 Task: Find connections with filter location Coxim with filter topic #marketing with filter profile language German with filter current company The Economic Times with filter school Symbiosis Centre For Management and Human Resource Development with filter industry Retail Furniture and Home Furnishings with filter service category Graphic Design with filter keywords title Assistant Professor
Action: Mouse moved to (548, 98)
Screenshot: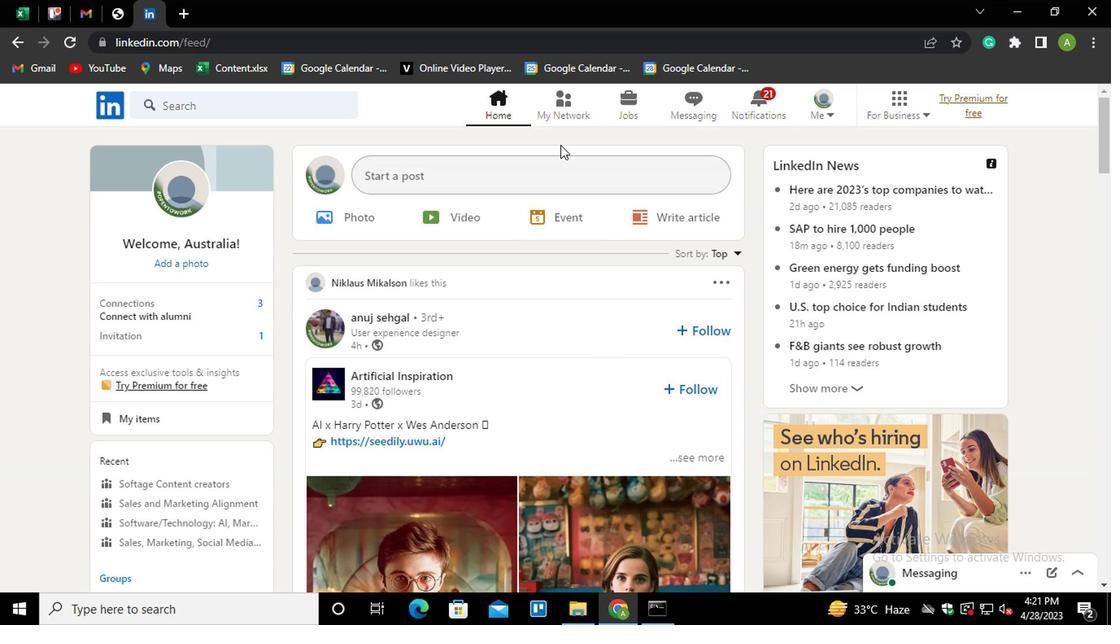
Action: Mouse pressed left at (548, 98)
Screenshot: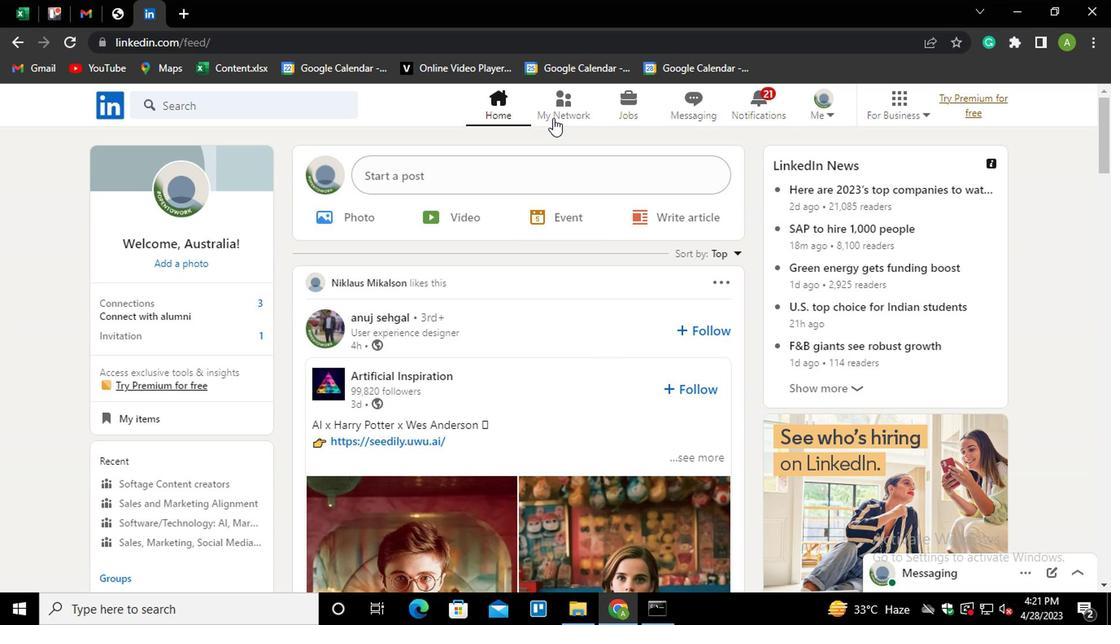 
Action: Mouse moved to (189, 188)
Screenshot: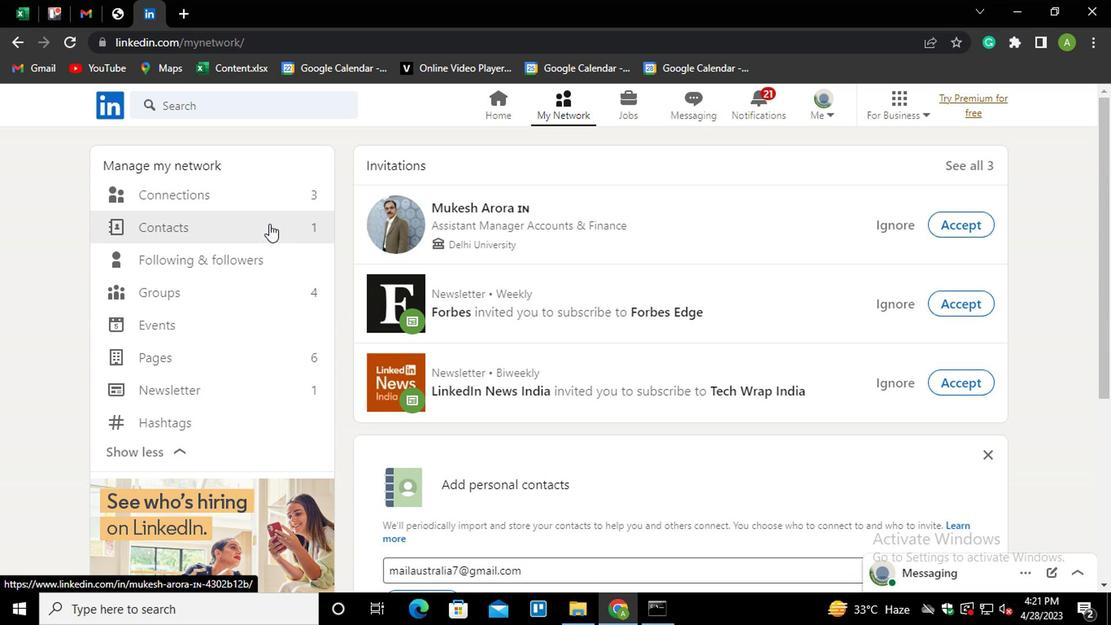
Action: Mouse pressed left at (189, 188)
Screenshot: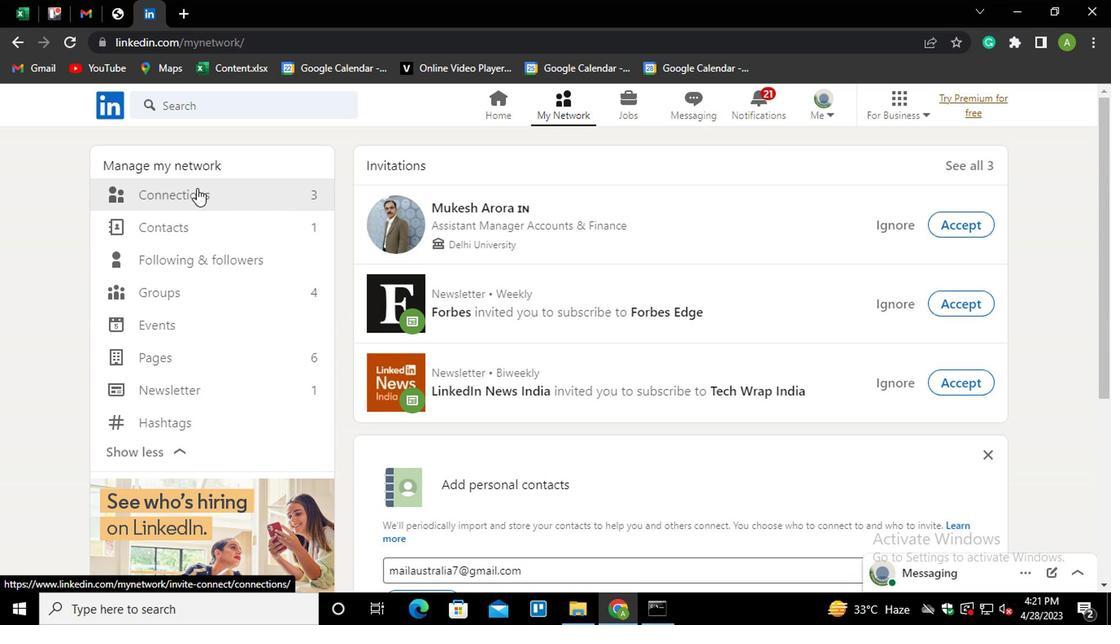 
Action: Mouse moved to (652, 200)
Screenshot: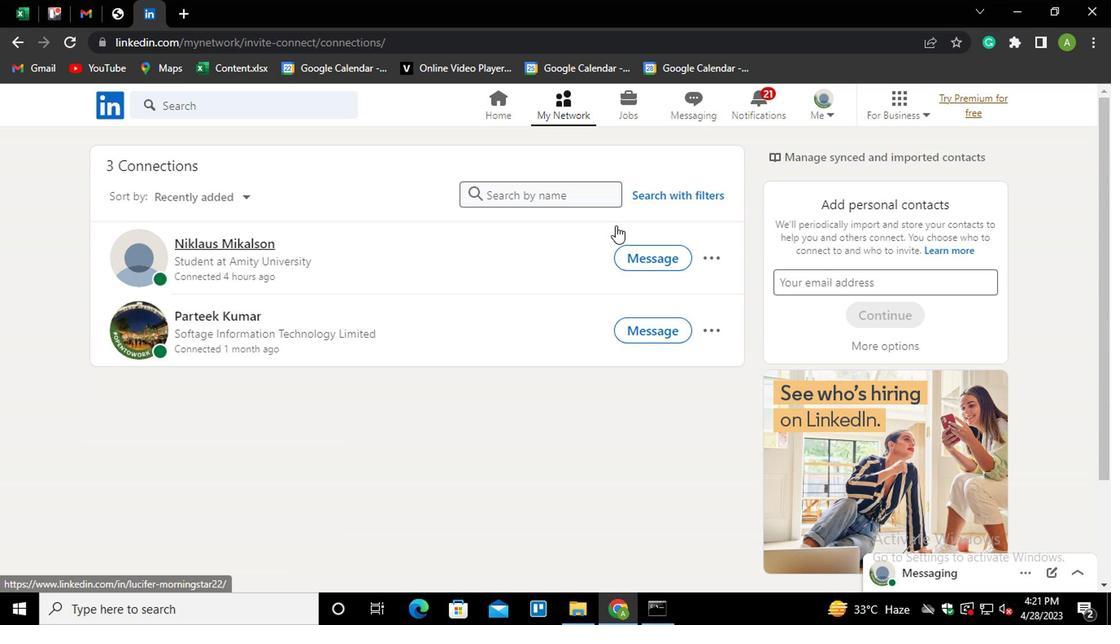 
Action: Mouse pressed left at (652, 200)
Screenshot: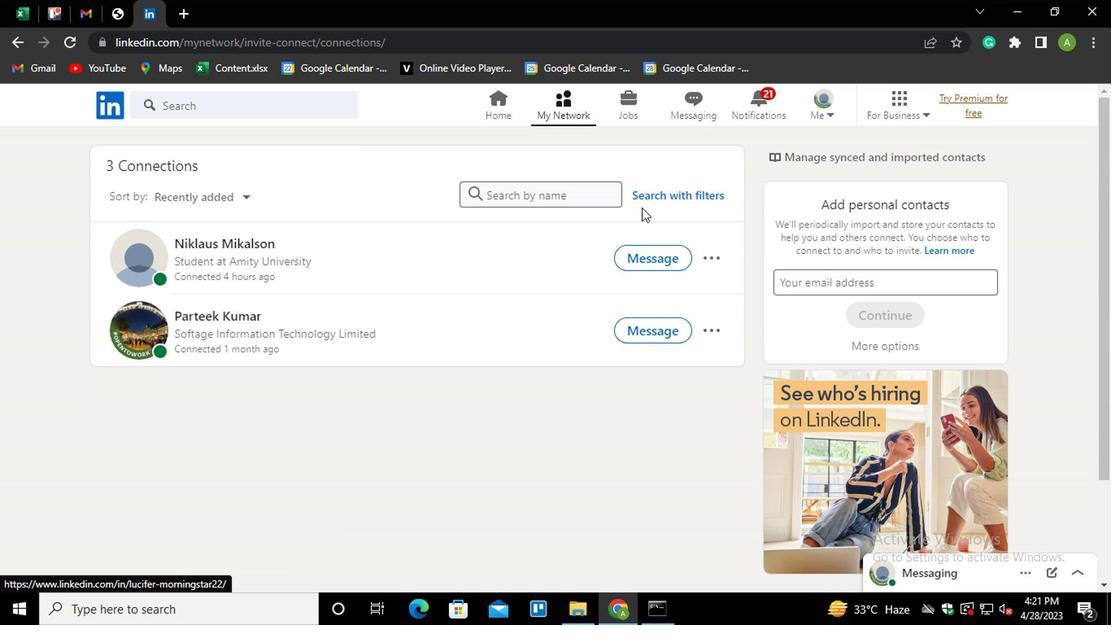 
Action: Mouse moved to (604, 148)
Screenshot: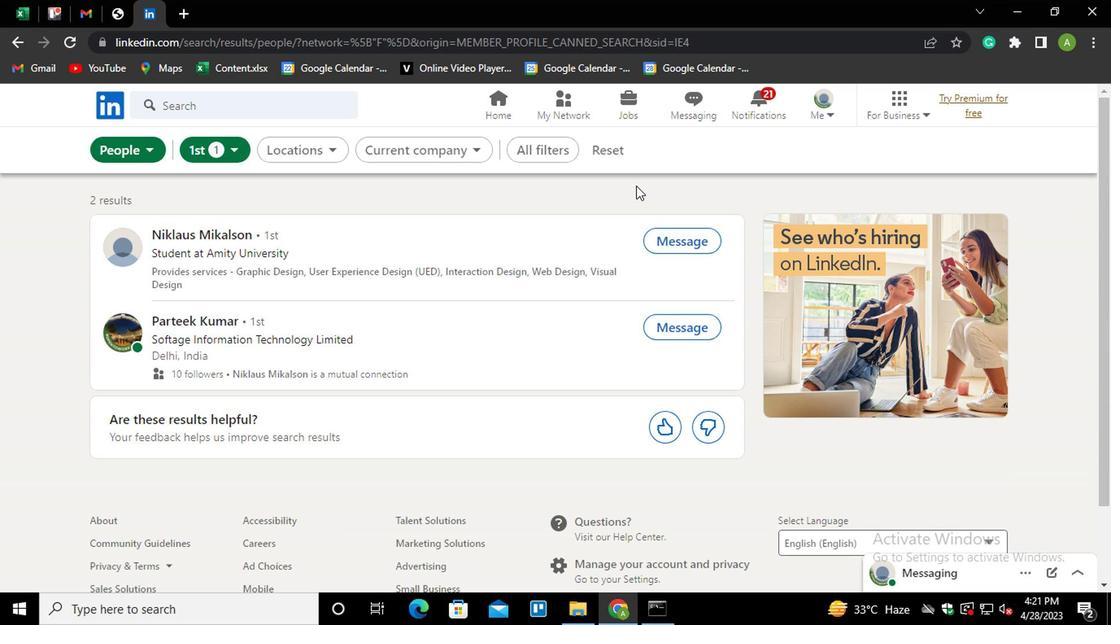 
Action: Mouse pressed left at (604, 148)
Screenshot: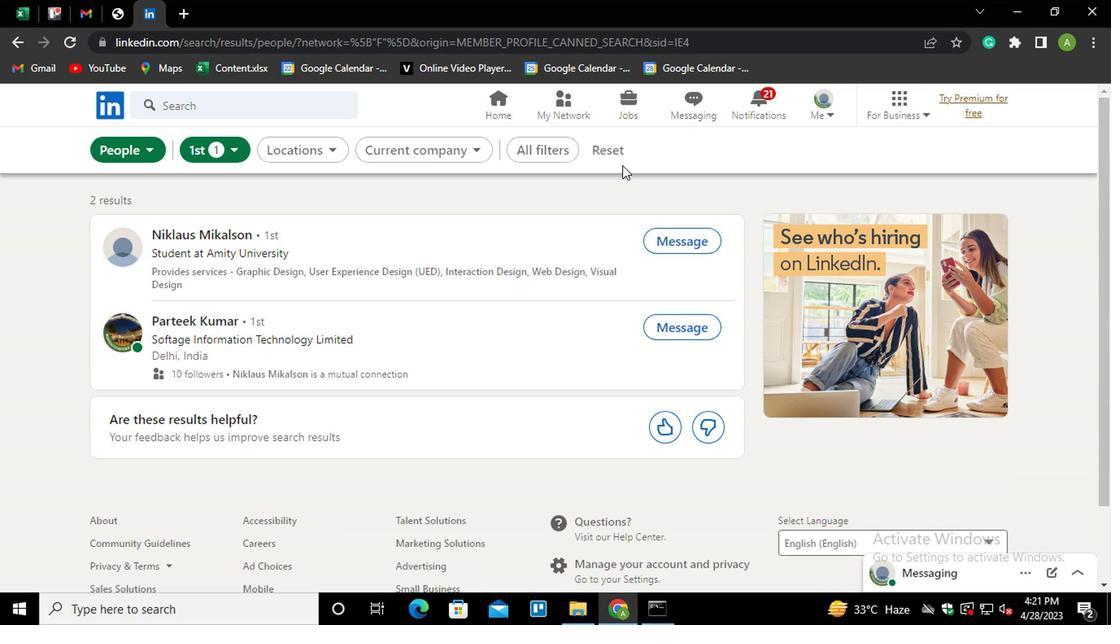 
Action: Mouse moved to (587, 146)
Screenshot: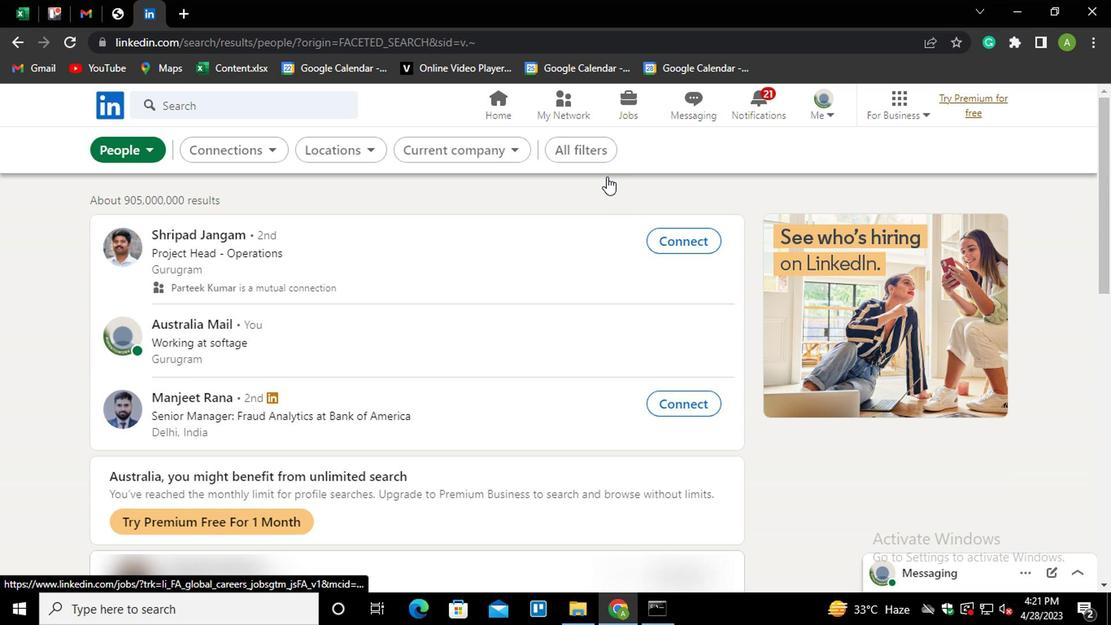
Action: Mouse pressed left at (587, 146)
Screenshot: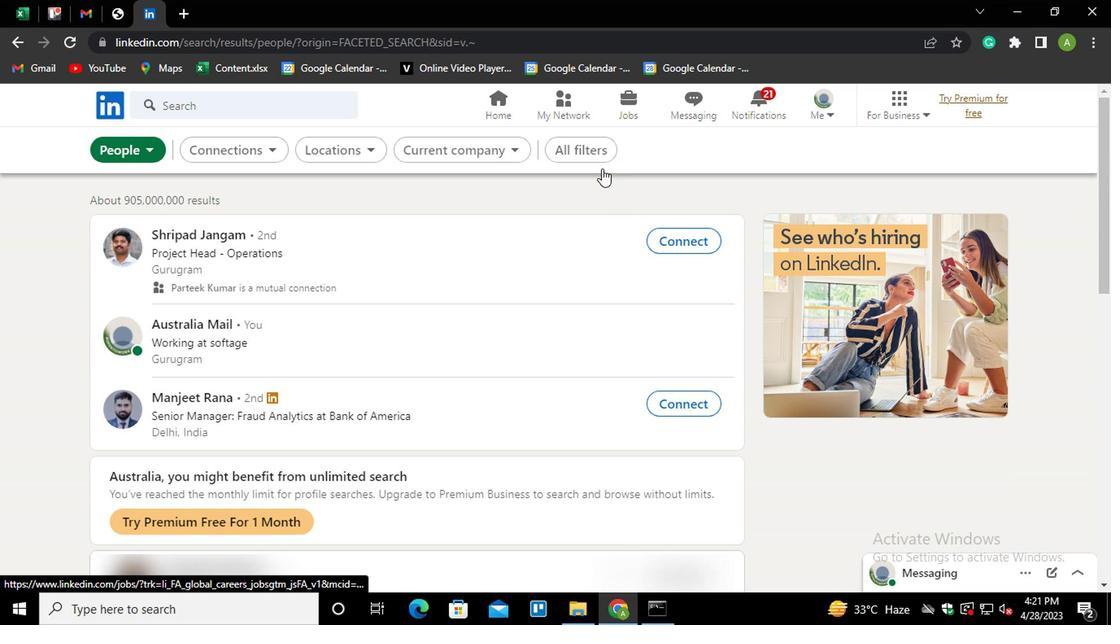 
Action: Mouse moved to (815, 318)
Screenshot: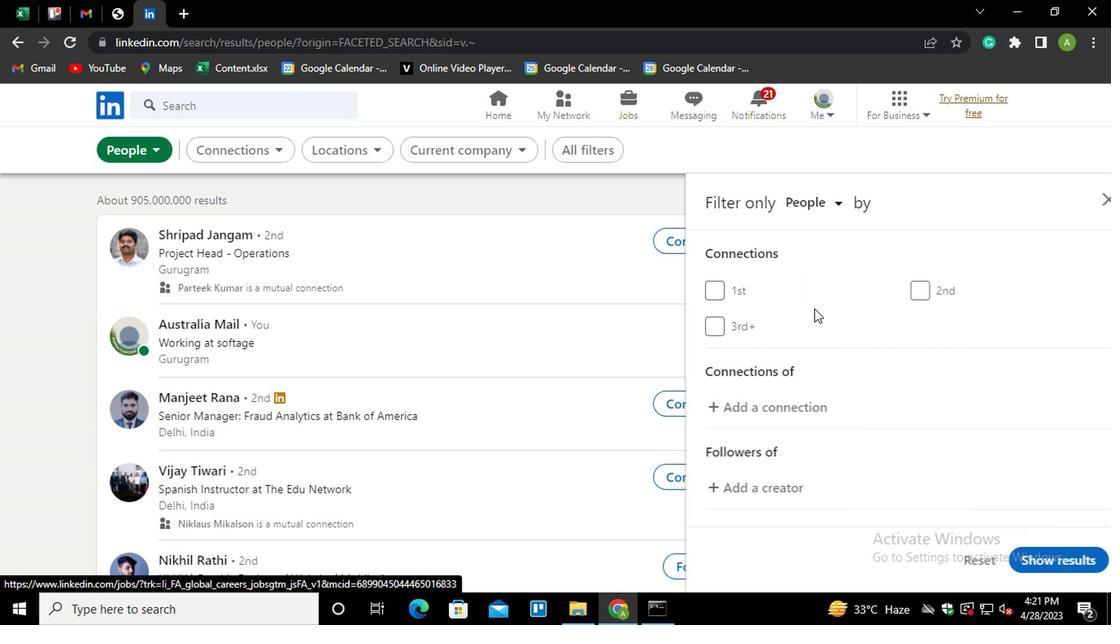 
Action: Mouse scrolled (815, 317) with delta (0, -1)
Screenshot: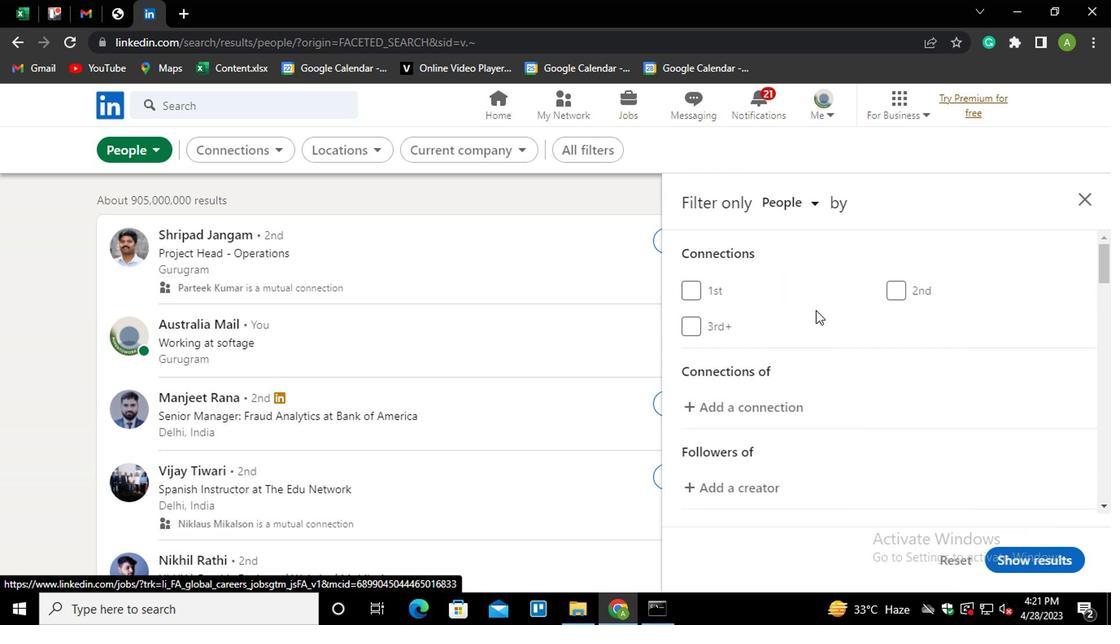 
Action: Mouse scrolled (815, 317) with delta (0, -1)
Screenshot: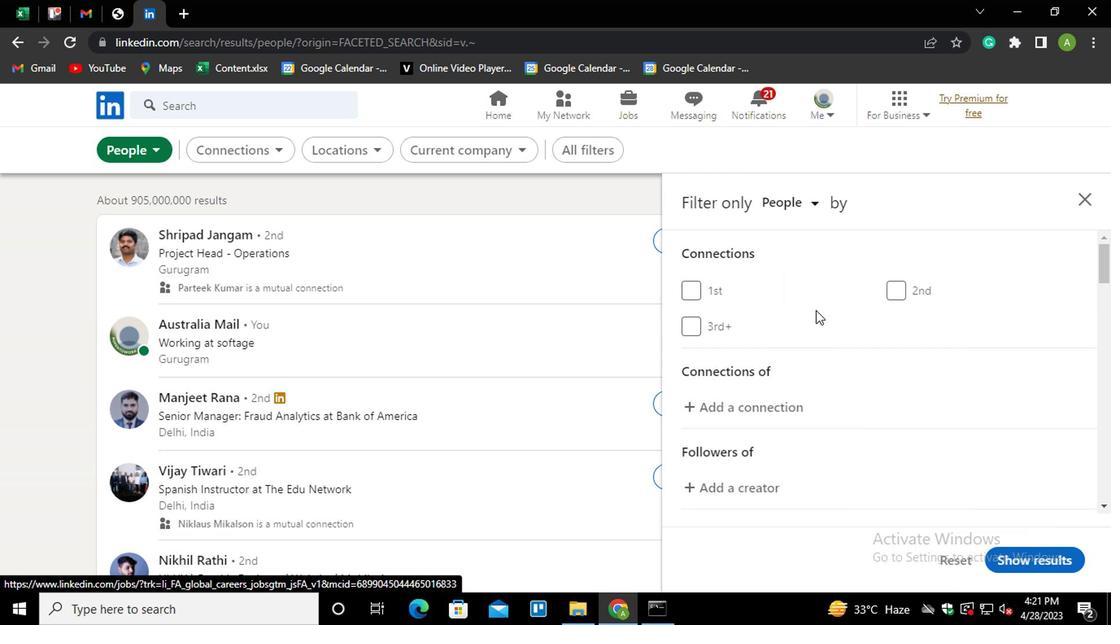 
Action: Mouse scrolled (815, 317) with delta (0, -1)
Screenshot: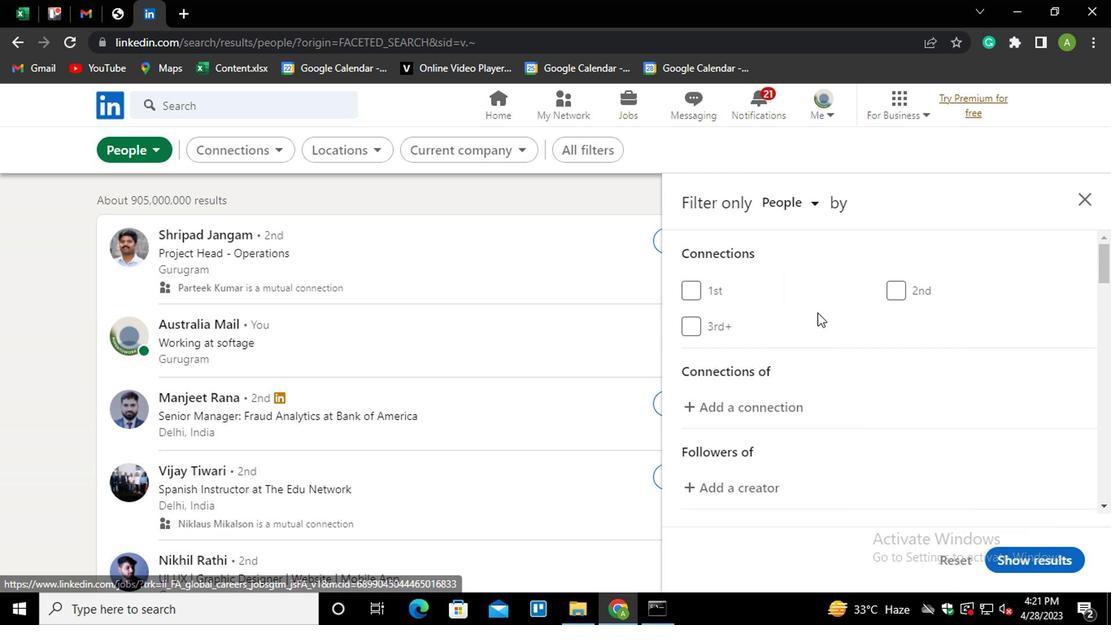 
Action: Mouse moved to (902, 401)
Screenshot: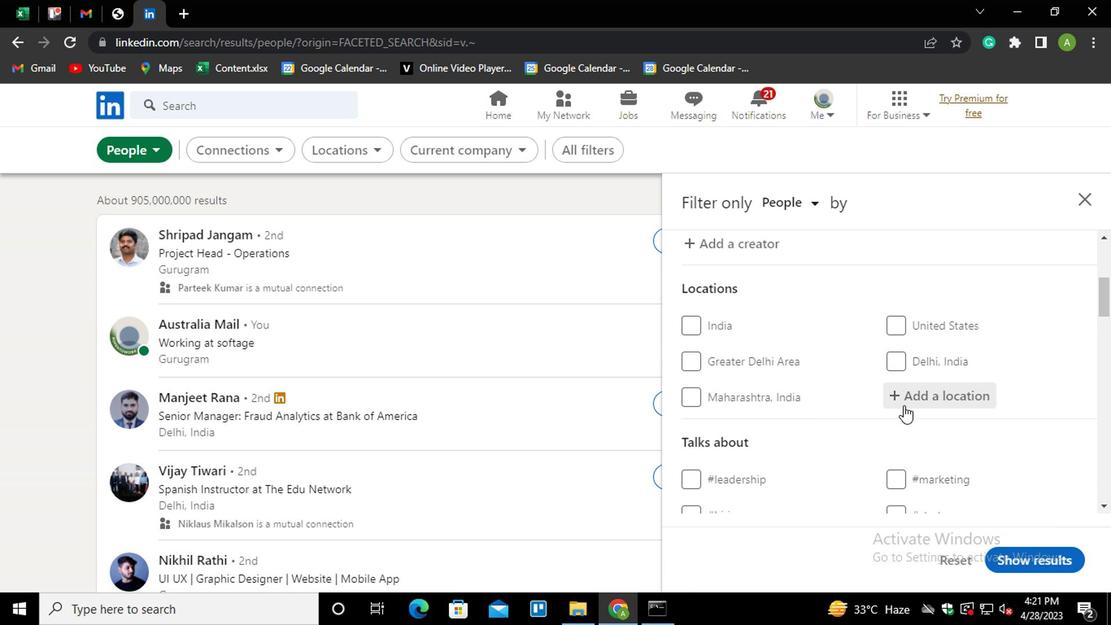
Action: Mouse pressed left at (902, 401)
Screenshot: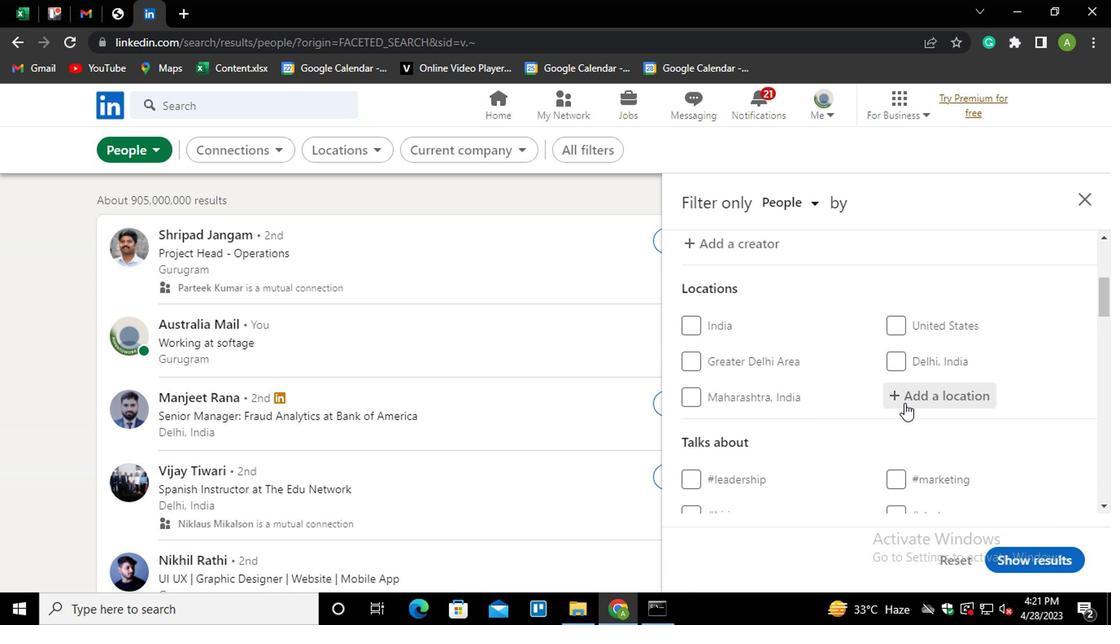 
Action: Key pressed <Key.shift>COXIM<Key.down><Key.enter>
Screenshot: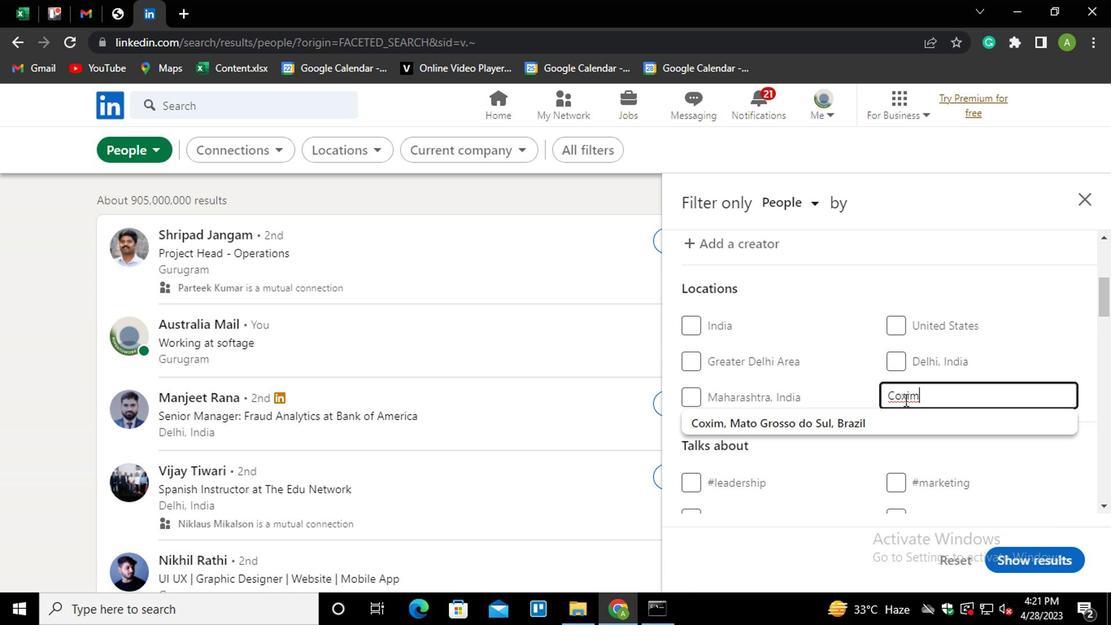 
Action: Mouse scrolled (902, 400) with delta (0, 0)
Screenshot: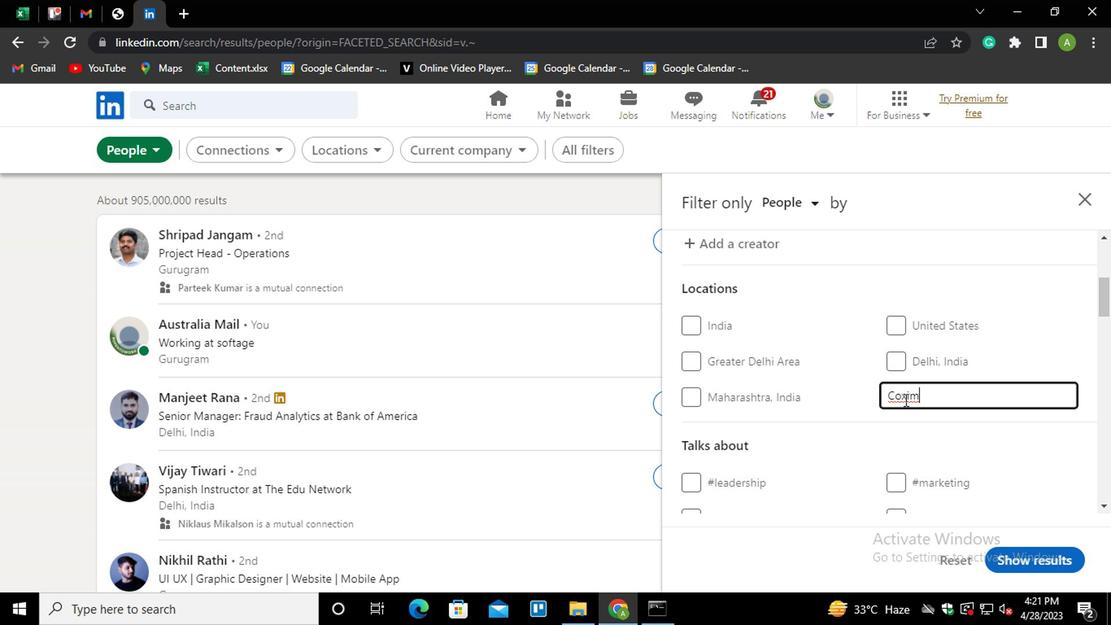 
Action: Mouse scrolled (902, 400) with delta (0, 0)
Screenshot: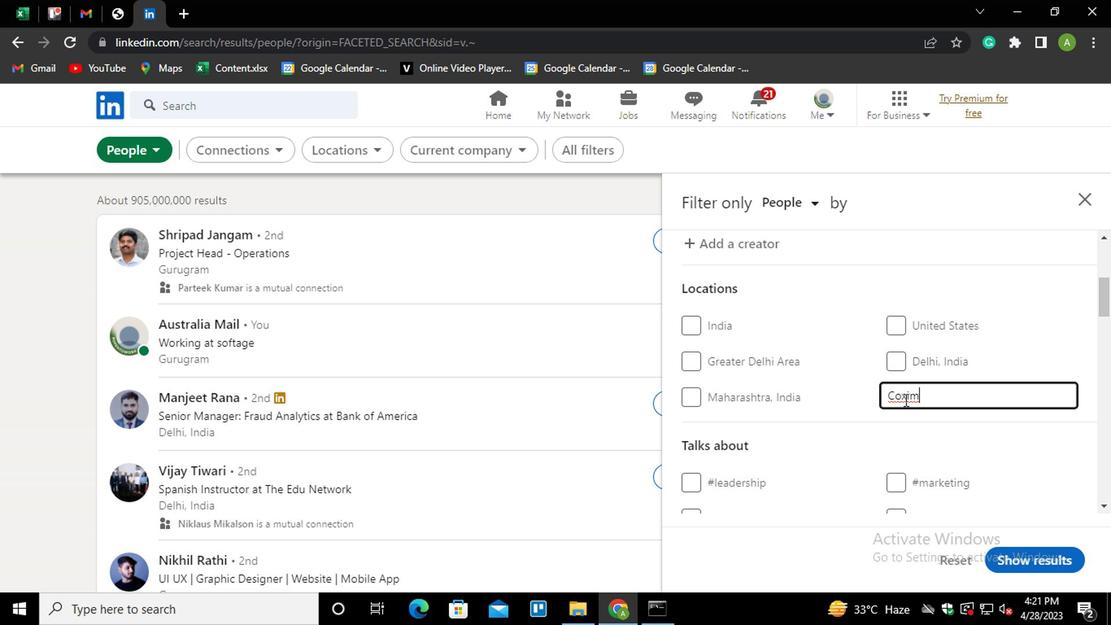 
Action: Mouse pressed left at (902, 401)
Screenshot: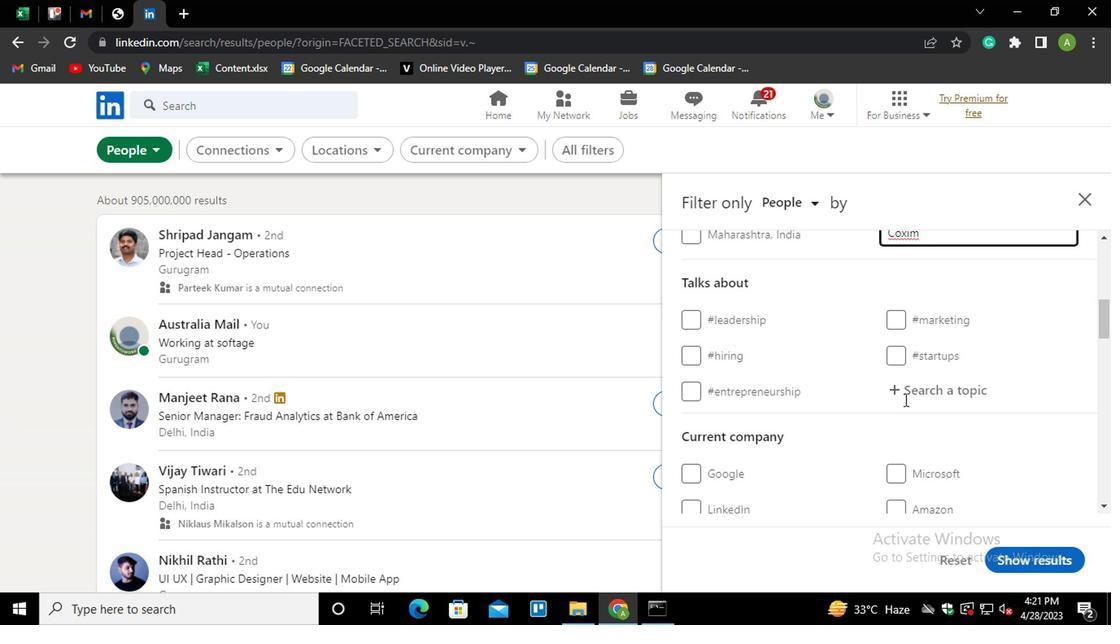 
Action: Key pressed MARKETIN<Key.down><Key.enter>
Screenshot: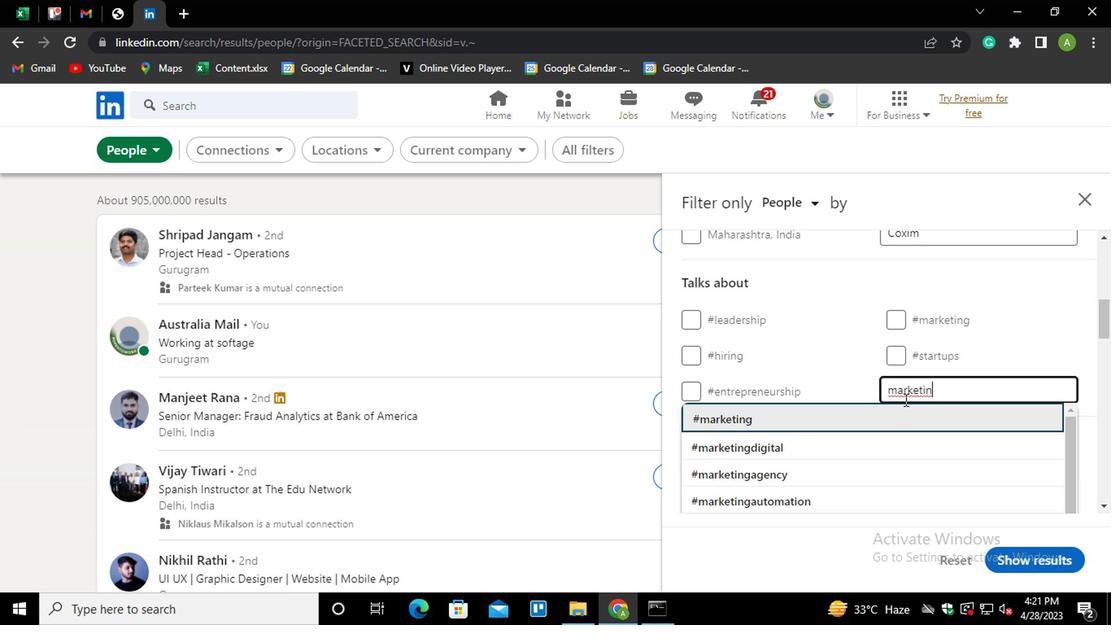 
Action: Mouse scrolled (902, 400) with delta (0, 0)
Screenshot: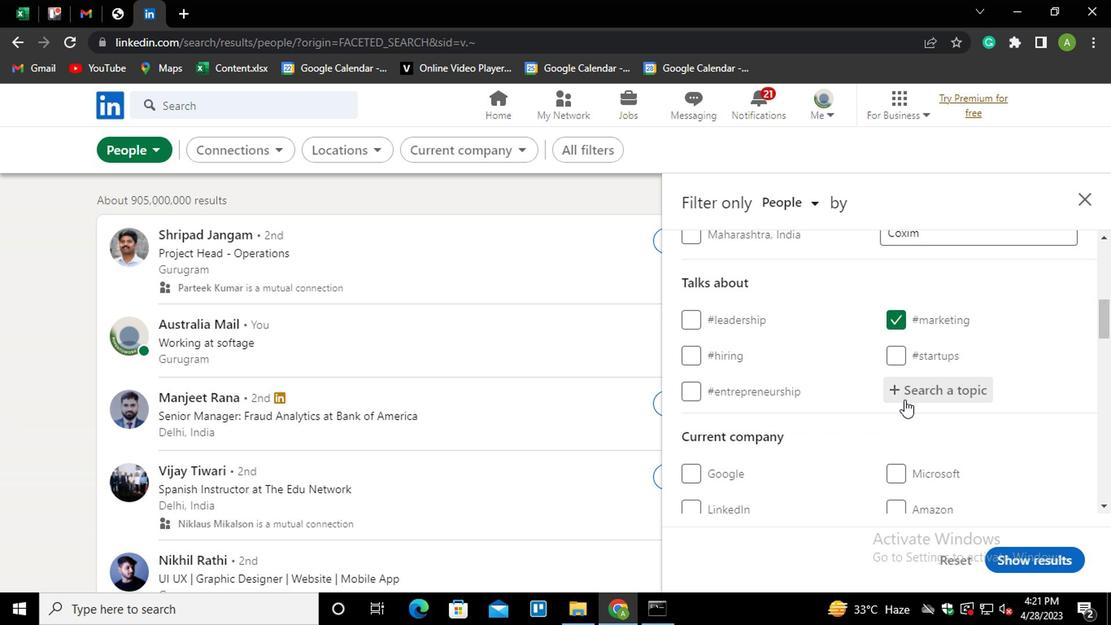 
Action: Mouse scrolled (902, 400) with delta (0, 0)
Screenshot: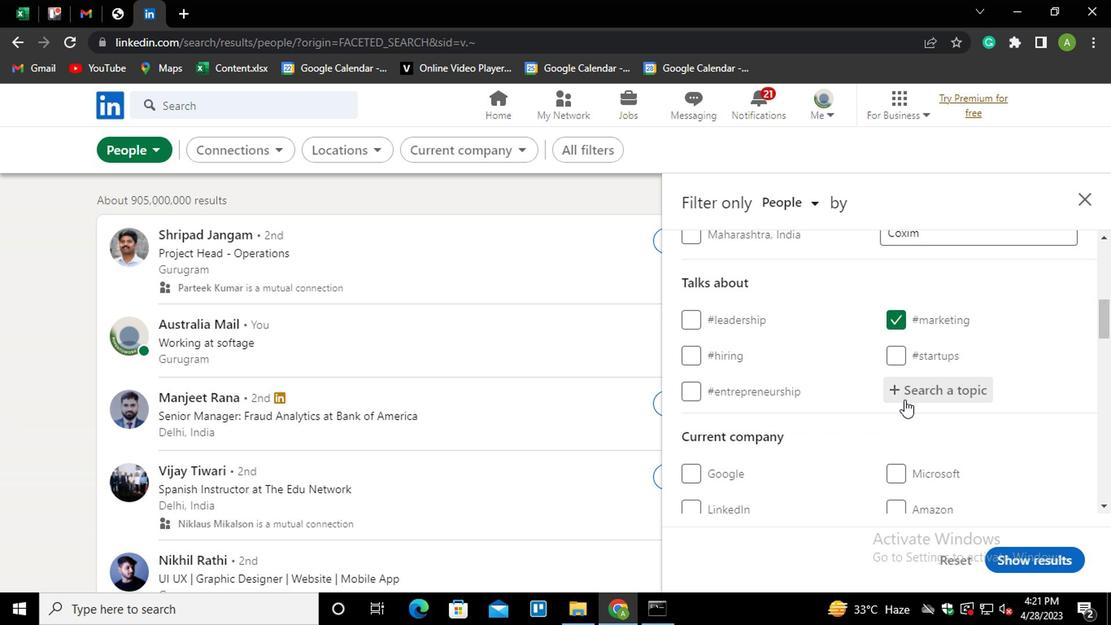 
Action: Mouse moved to (903, 402)
Screenshot: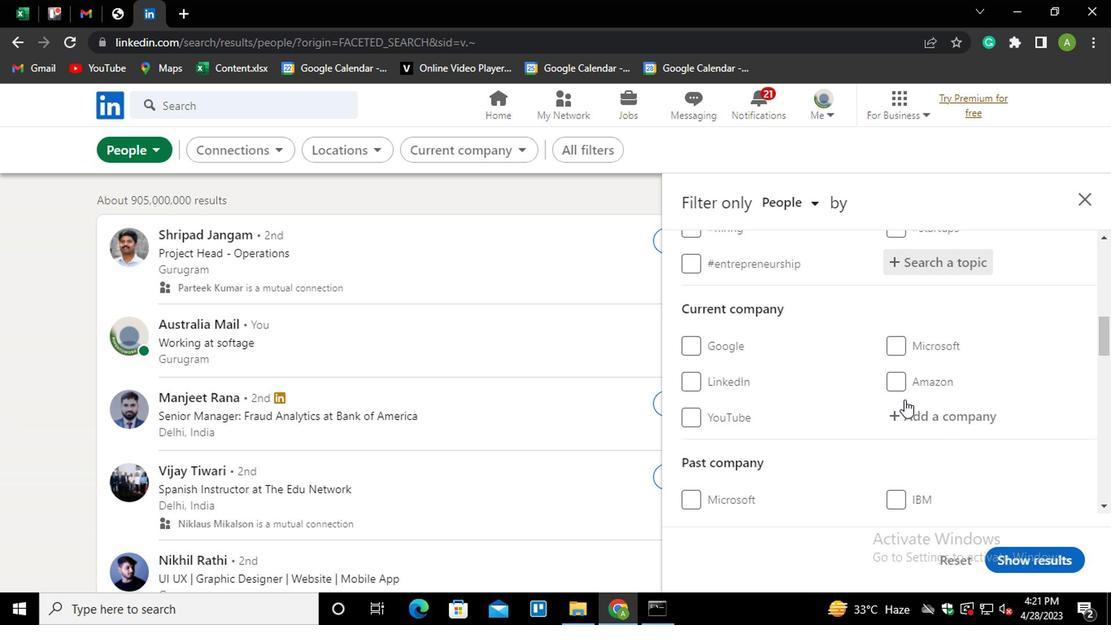 
Action: Mouse scrolled (903, 401) with delta (0, -1)
Screenshot: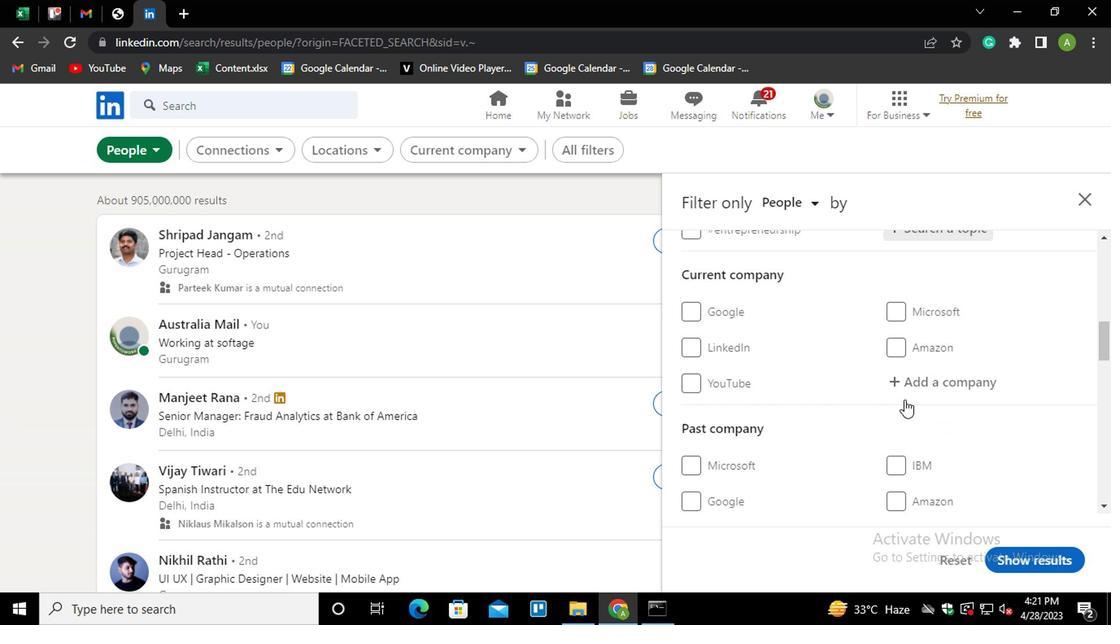 
Action: Mouse scrolled (903, 401) with delta (0, -1)
Screenshot: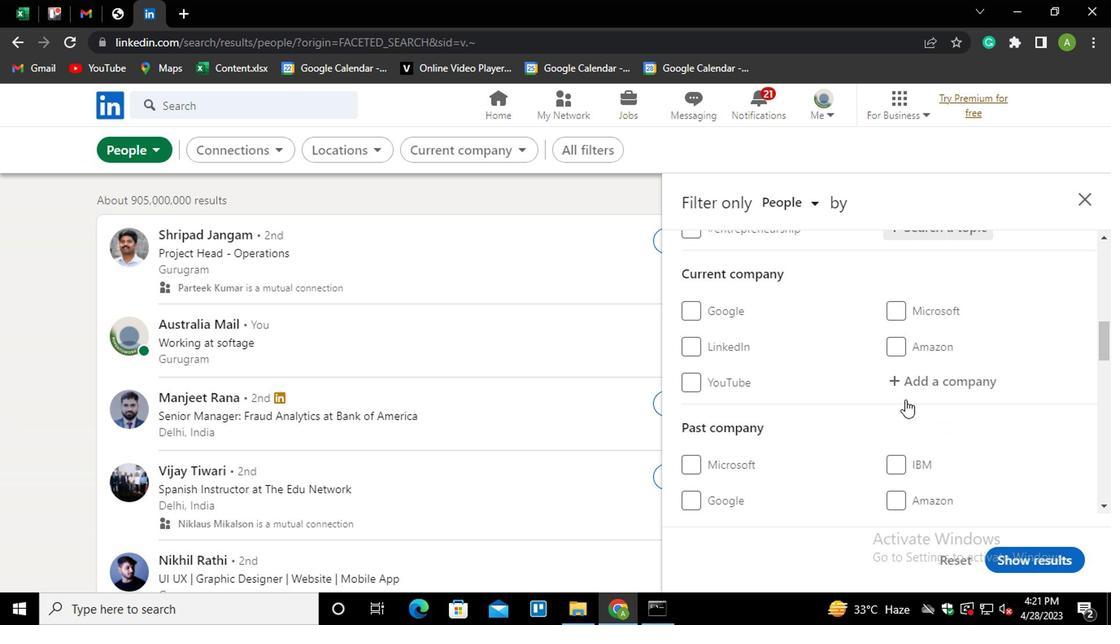
Action: Mouse scrolled (903, 401) with delta (0, -1)
Screenshot: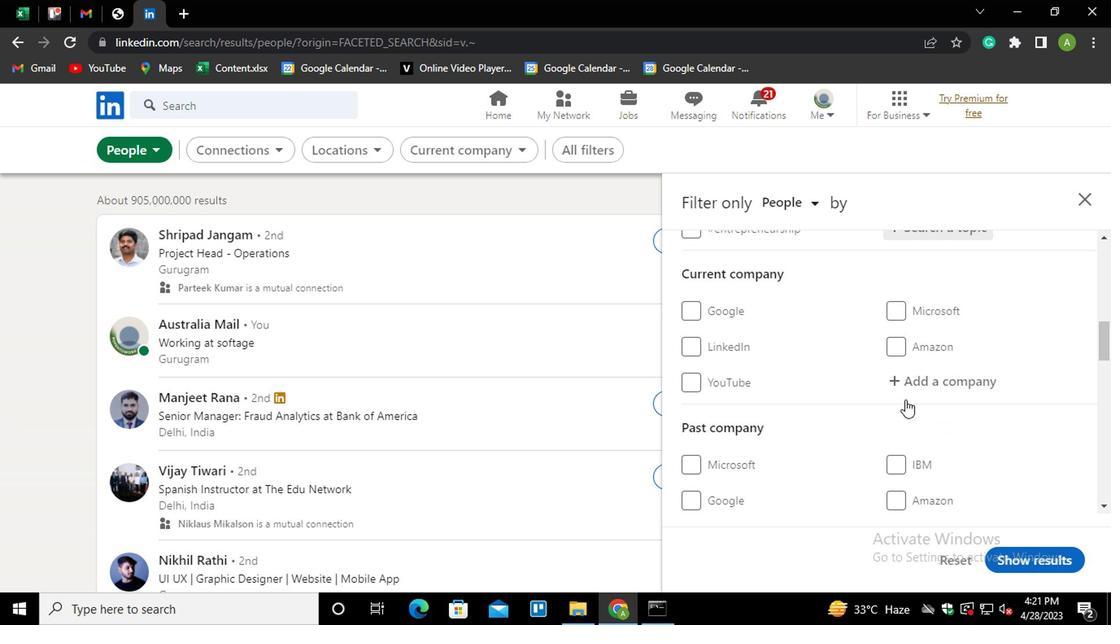 
Action: Mouse scrolled (903, 401) with delta (0, -1)
Screenshot: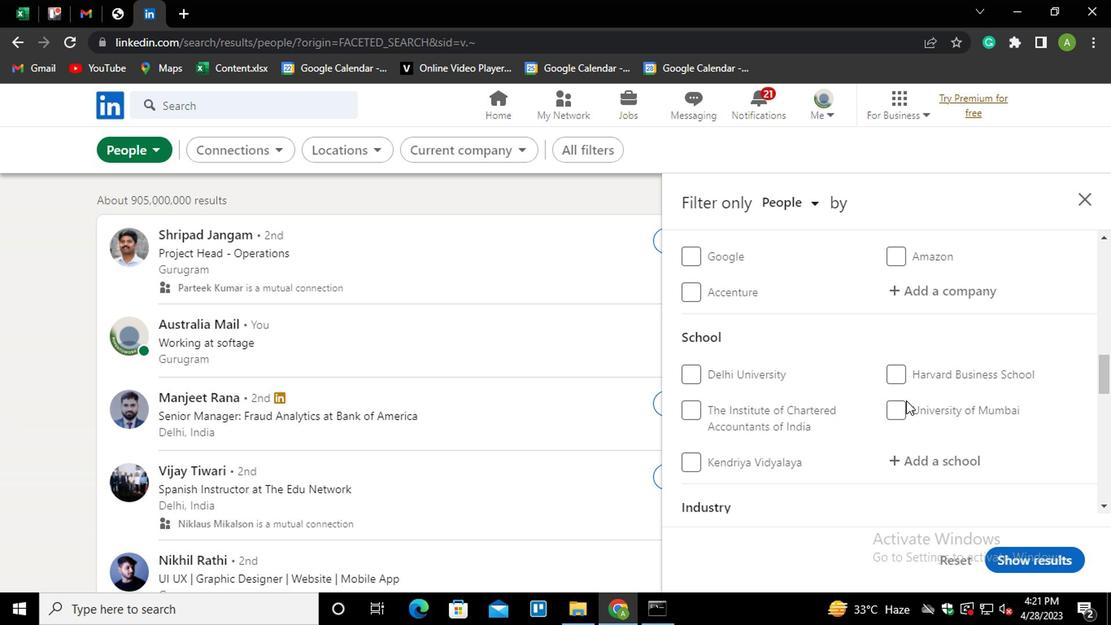 
Action: Mouse scrolled (903, 401) with delta (0, -1)
Screenshot: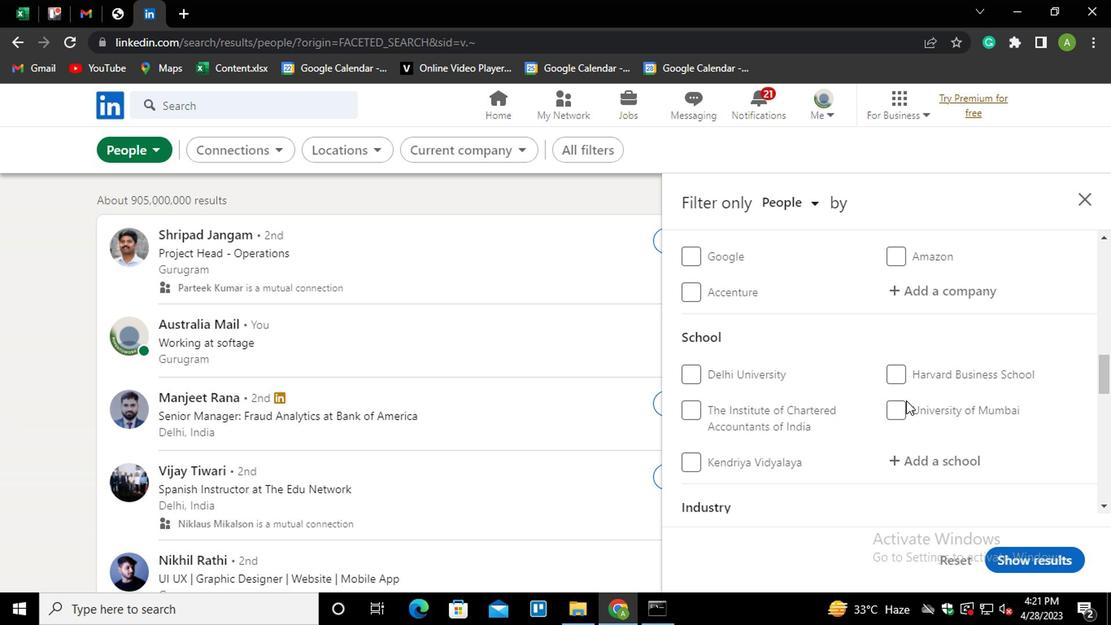 
Action: Mouse scrolled (903, 401) with delta (0, -1)
Screenshot: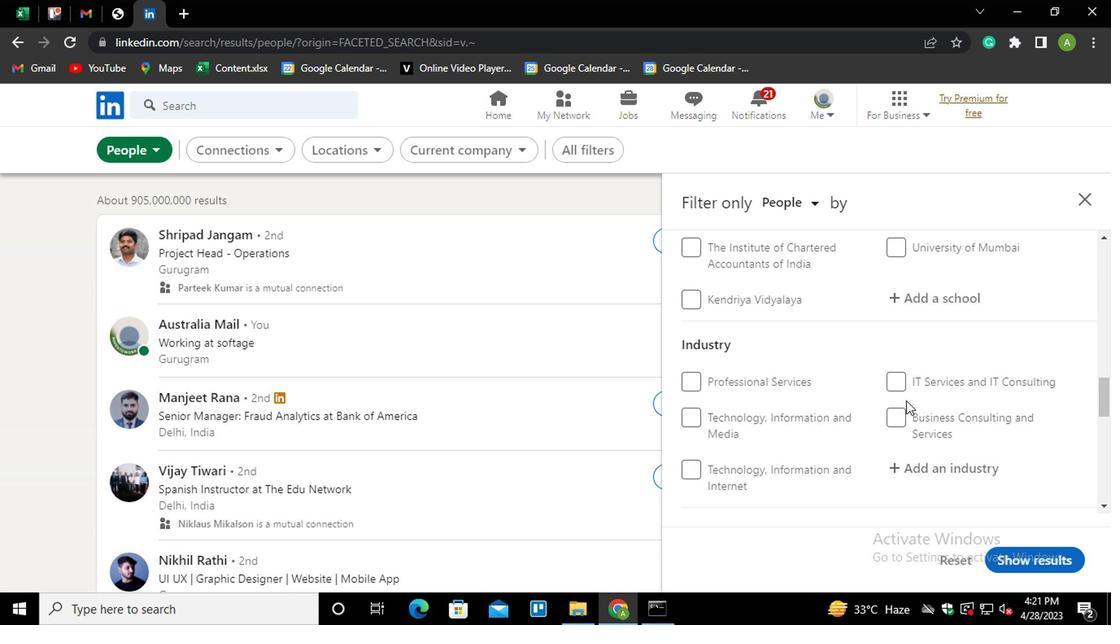 
Action: Mouse scrolled (903, 401) with delta (0, -1)
Screenshot: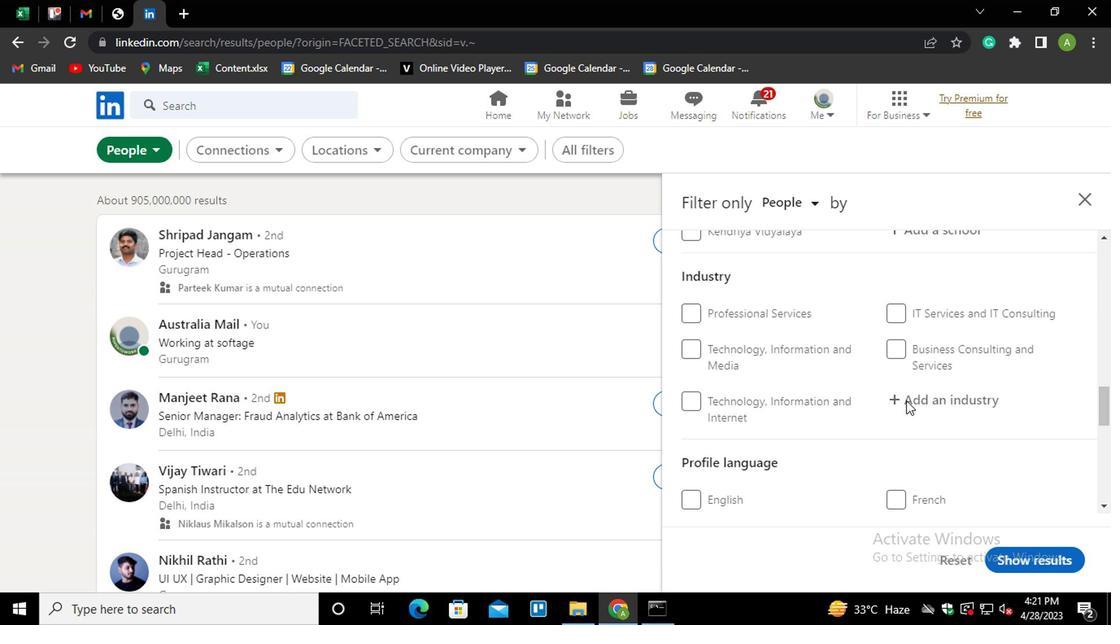 
Action: Mouse moved to (725, 483)
Screenshot: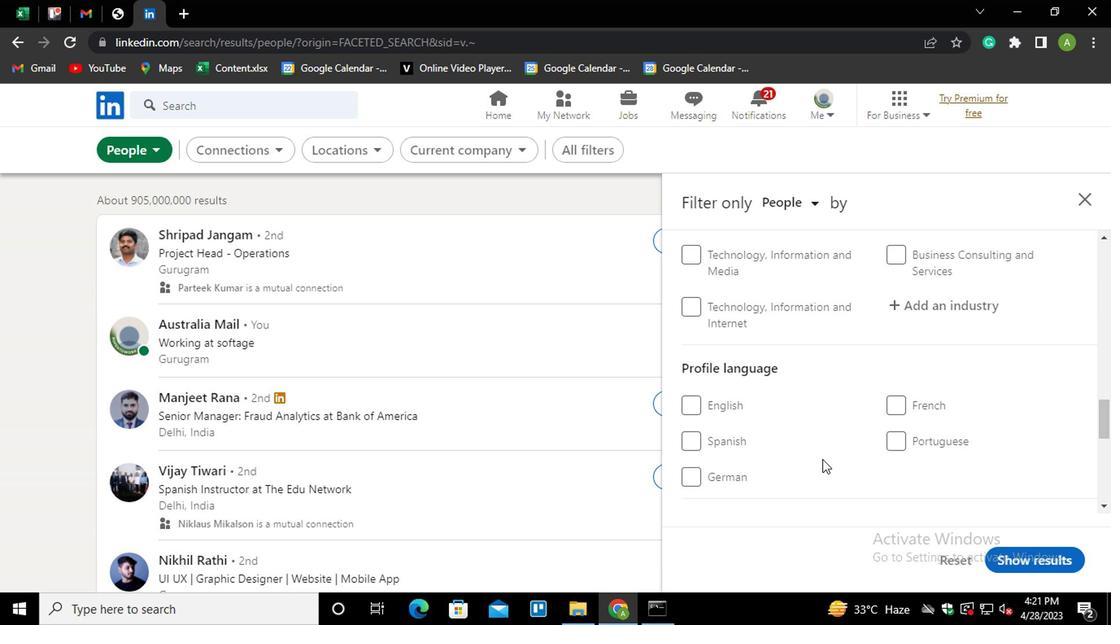 
Action: Mouse pressed left at (725, 483)
Screenshot: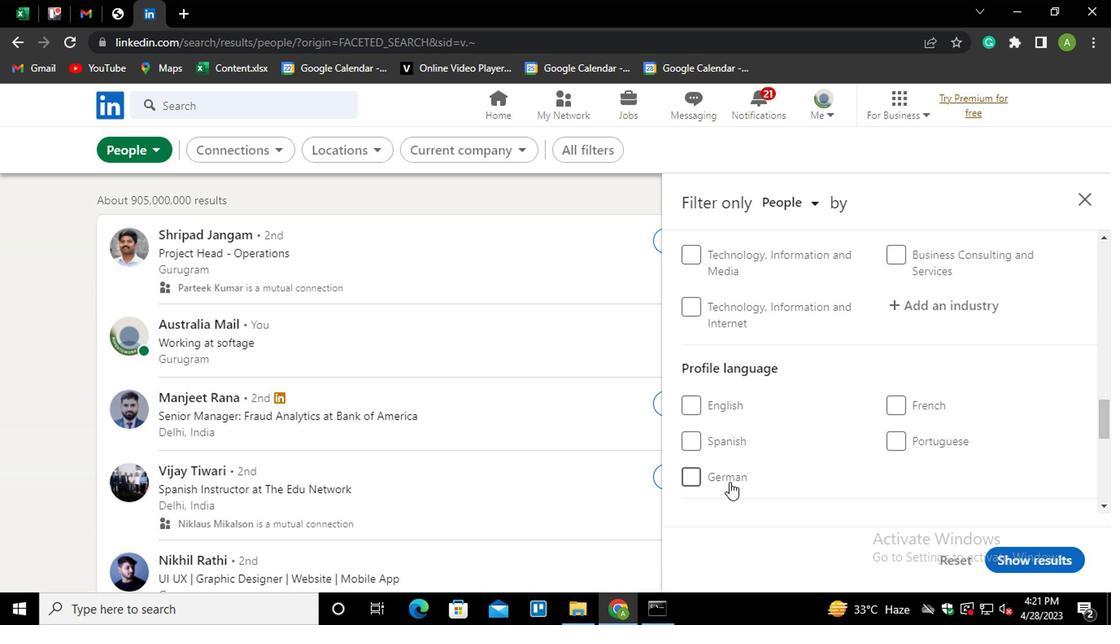 
Action: Mouse moved to (820, 456)
Screenshot: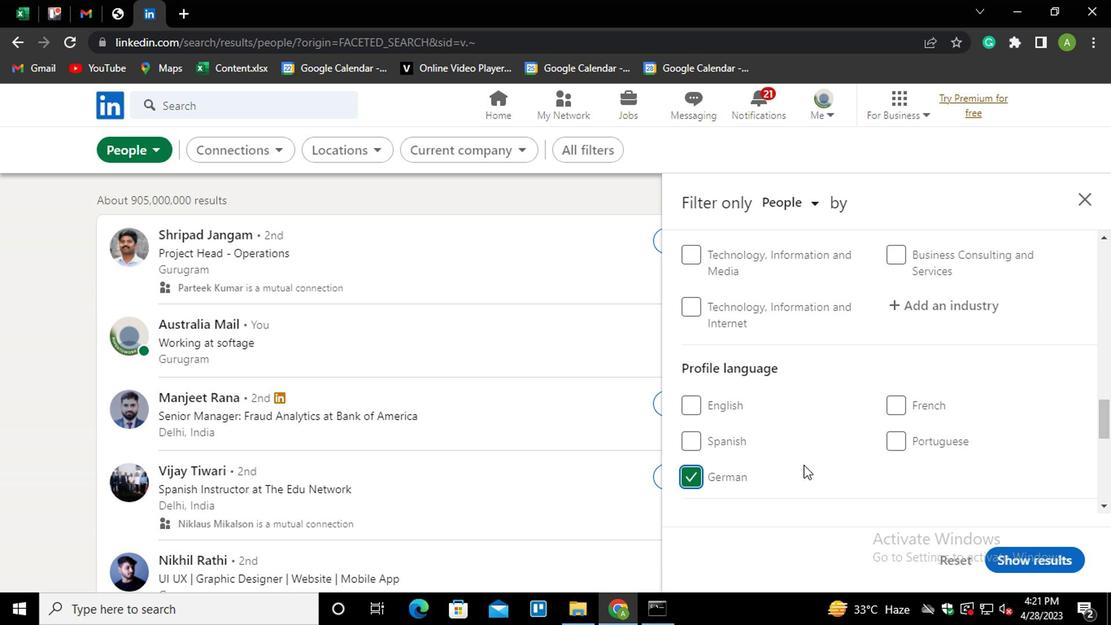 
Action: Mouse scrolled (820, 457) with delta (0, 1)
Screenshot: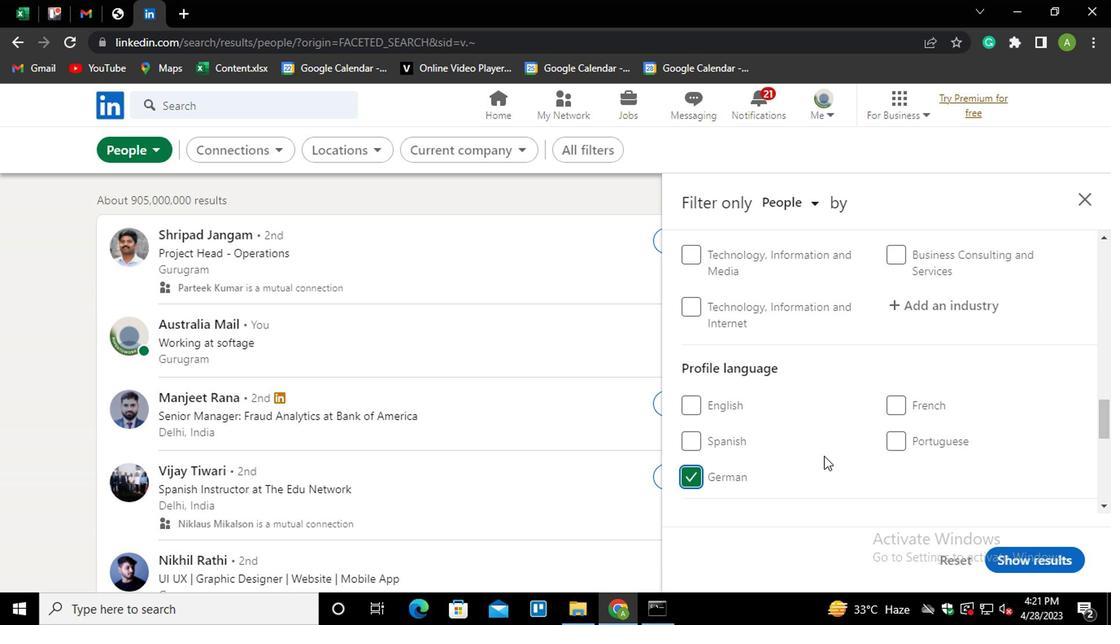 
Action: Mouse scrolled (820, 457) with delta (0, 1)
Screenshot: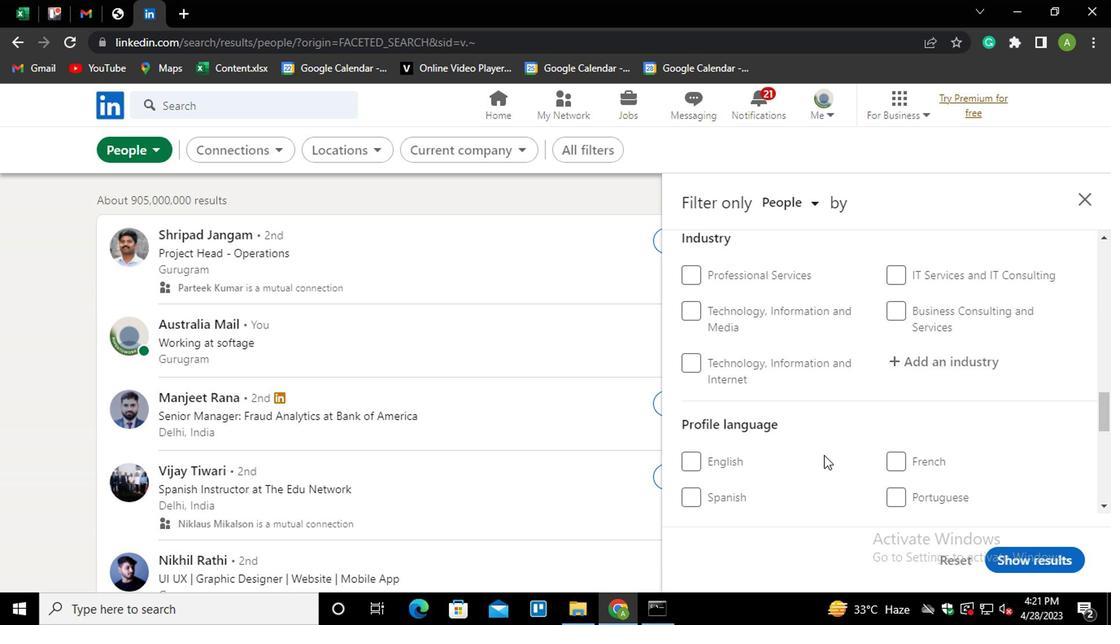 
Action: Mouse scrolled (820, 457) with delta (0, 1)
Screenshot: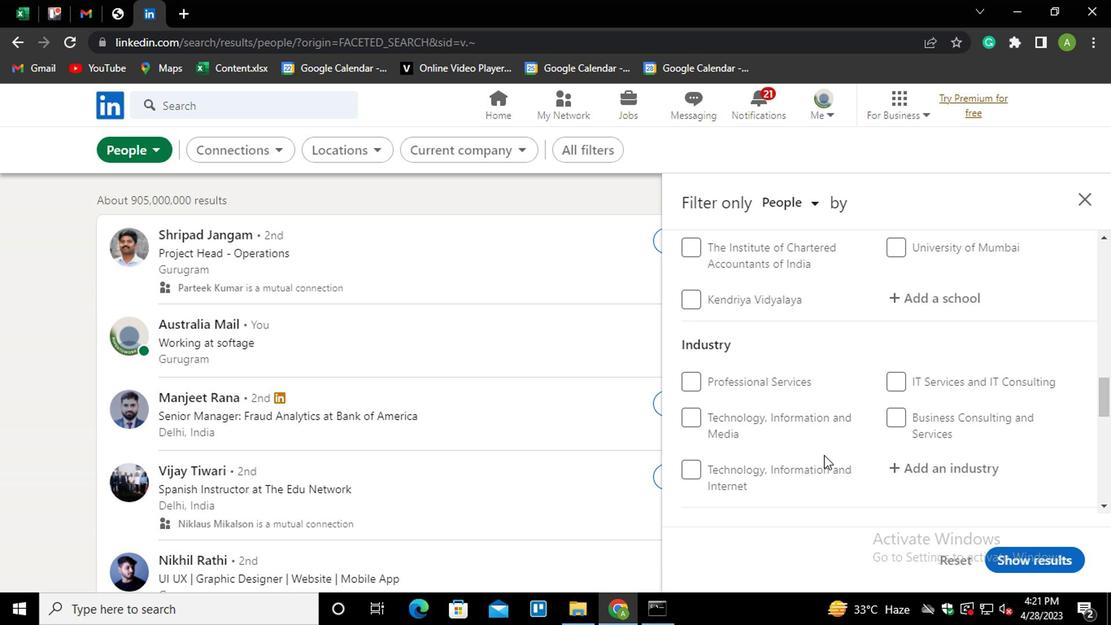 
Action: Mouse scrolled (820, 457) with delta (0, 1)
Screenshot: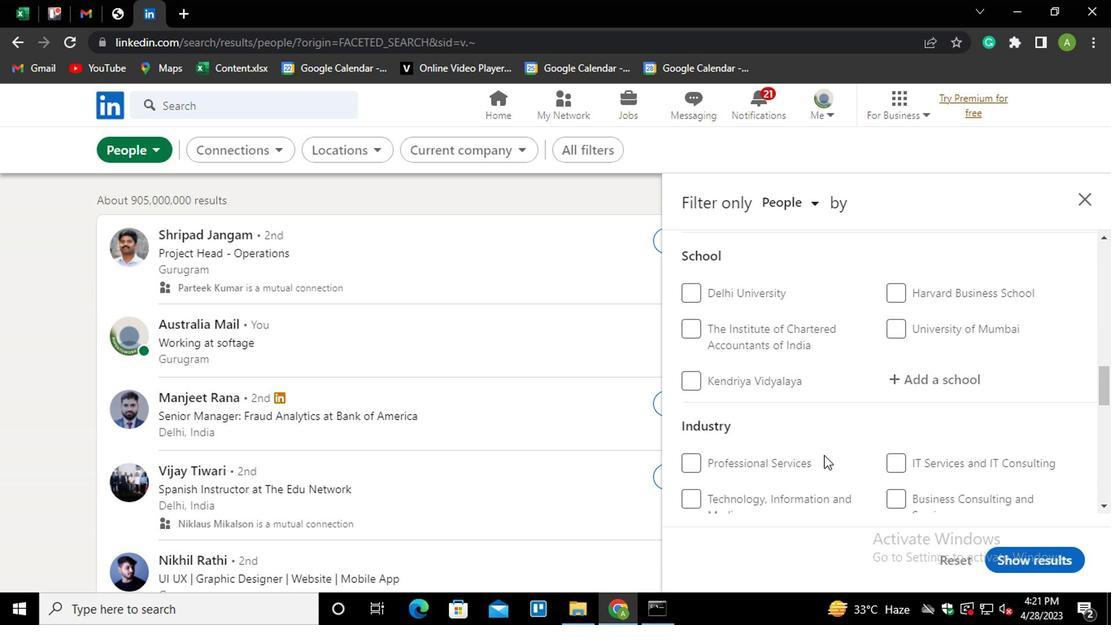 
Action: Mouse scrolled (820, 457) with delta (0, 1)
Screenshot: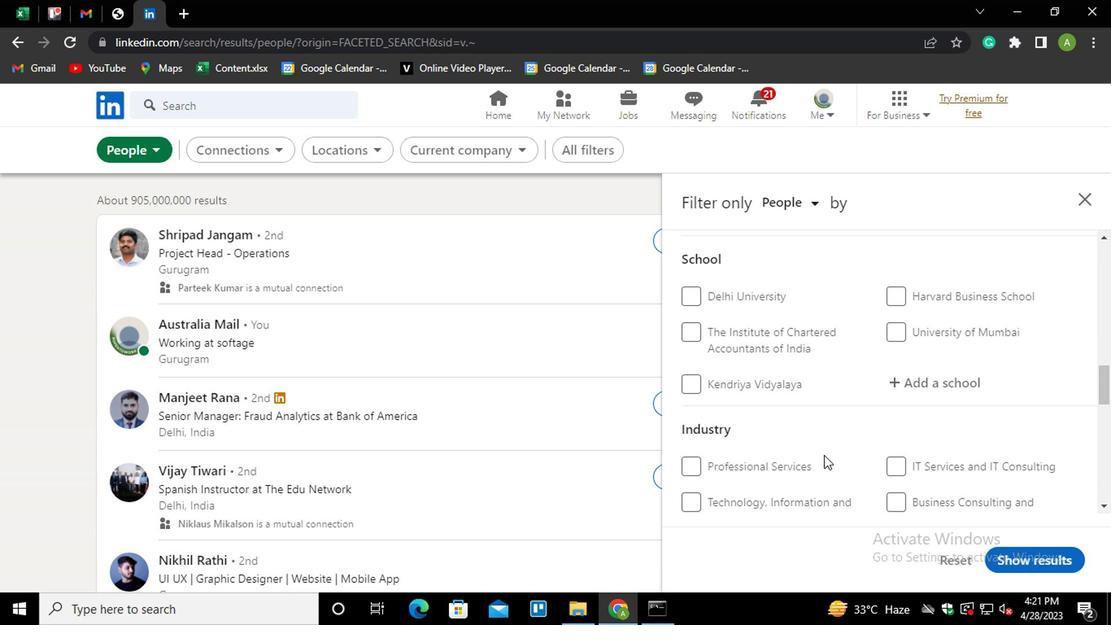 
Action: Mouse scrolled (820, 457) with delta (0, 1)
Screenshot: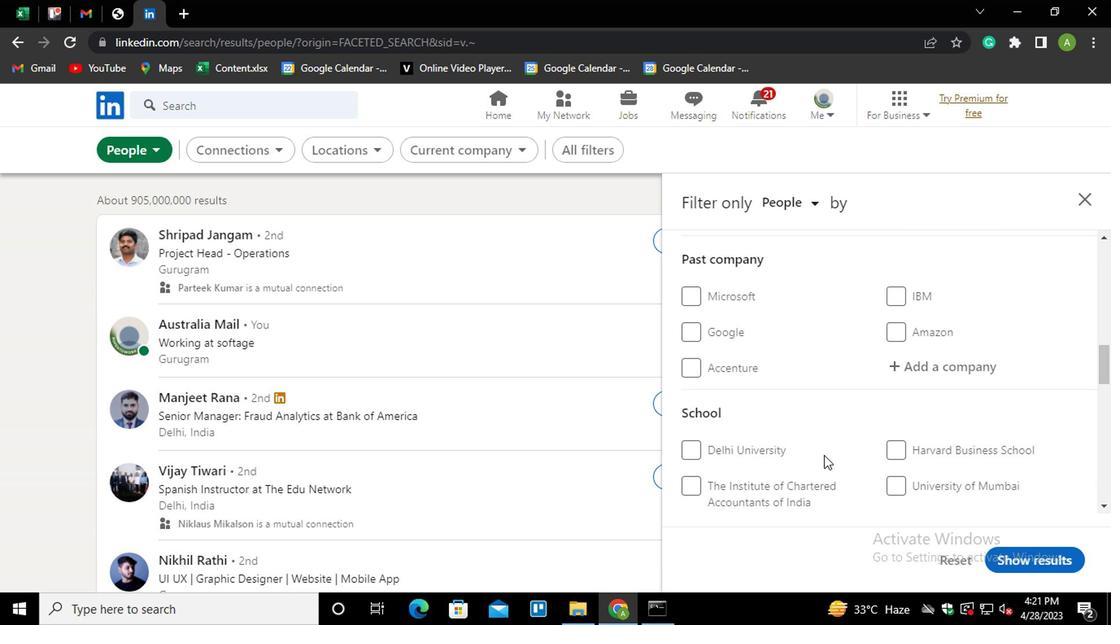 
Action: Mouse scrolled (820, 457) with delta (0, 1)
Screenshot: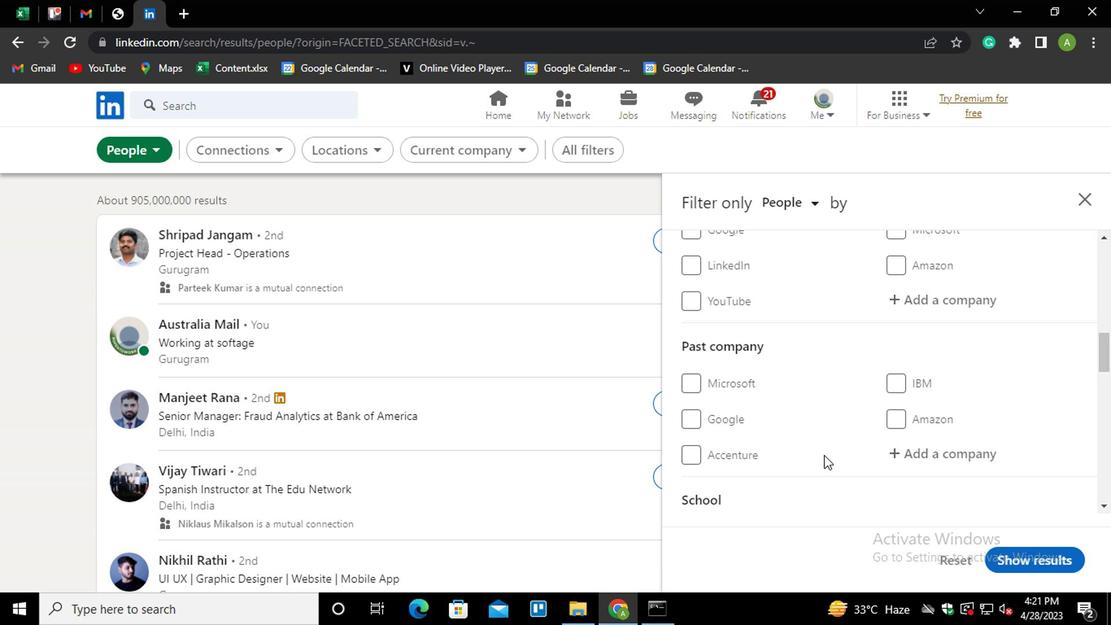
Action: Mouse moved to (902, 380)
Screenshot: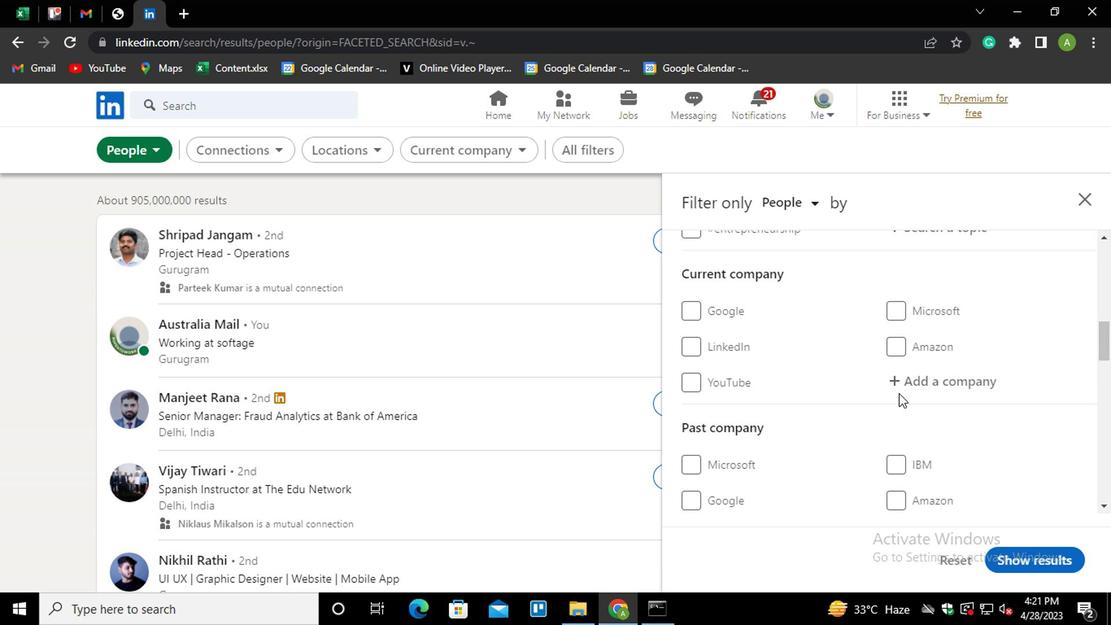 
Action: Mouse pressed left at (902, 380)
Screenshot: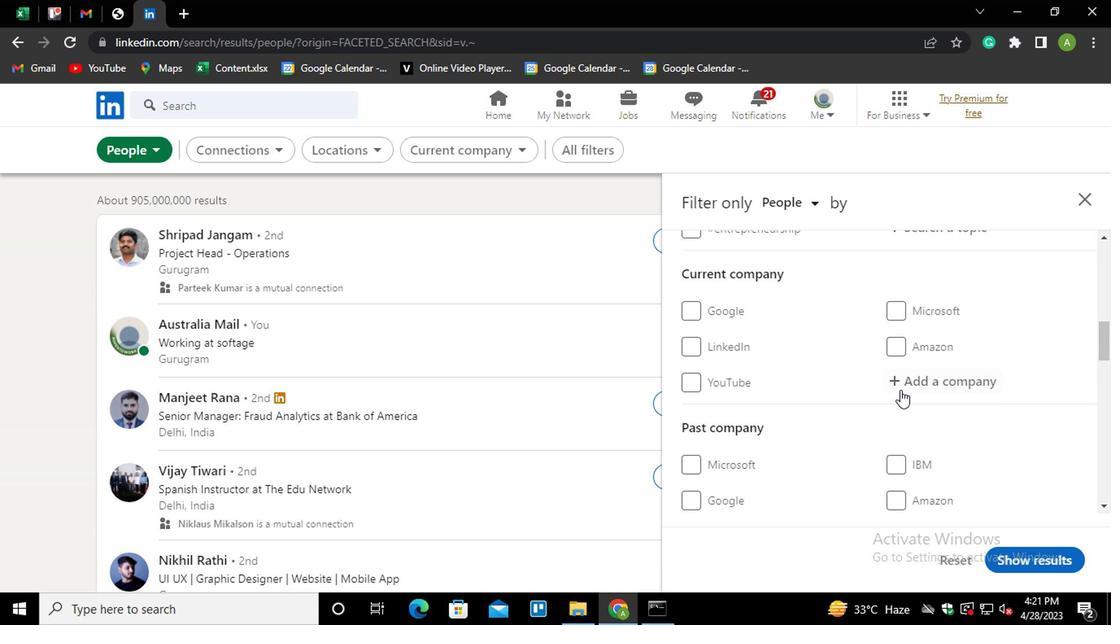 
Action: Key pressed <Key.shift>THE<Key.space><Key.shift><Key.shift><Key.shift><Key.shift>ECO<Key.down><Key.down><Key.enter>
Screenshot: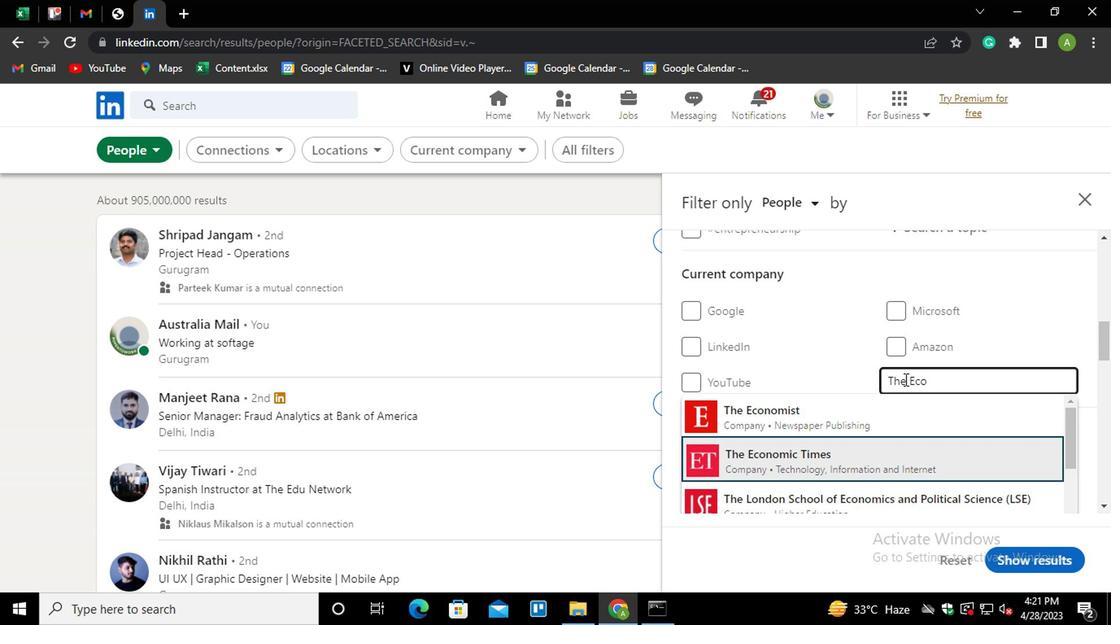 
Action: Mouse scrolled (902, 379) with delta (0, -1)
Screenshot: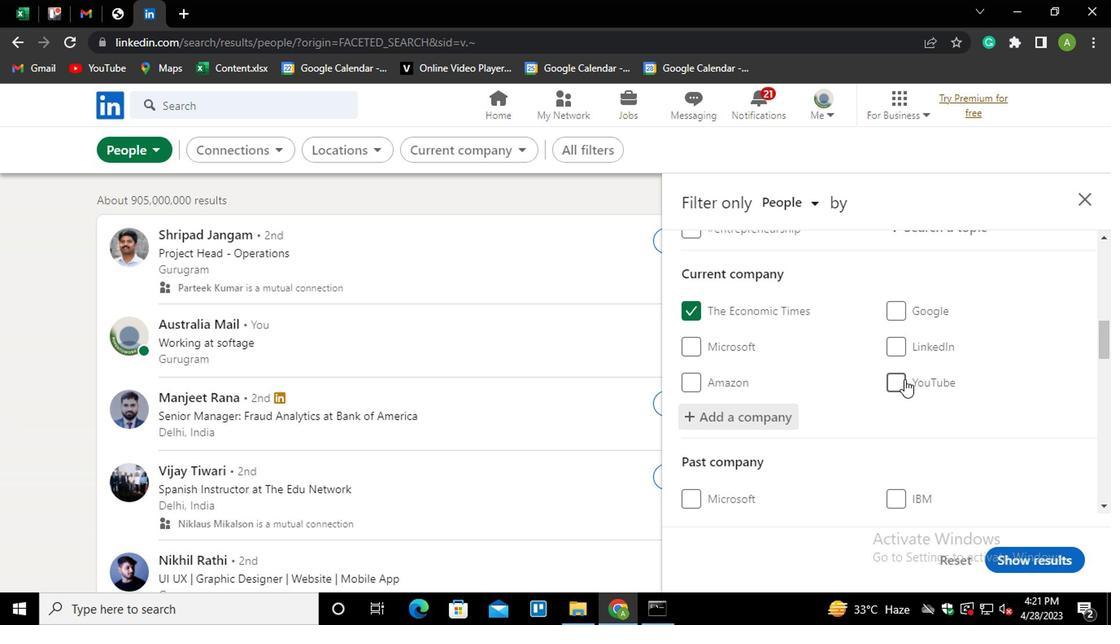 
Action: Mouse scrolled (902, 379) with delta (0, -1)
Screenshot: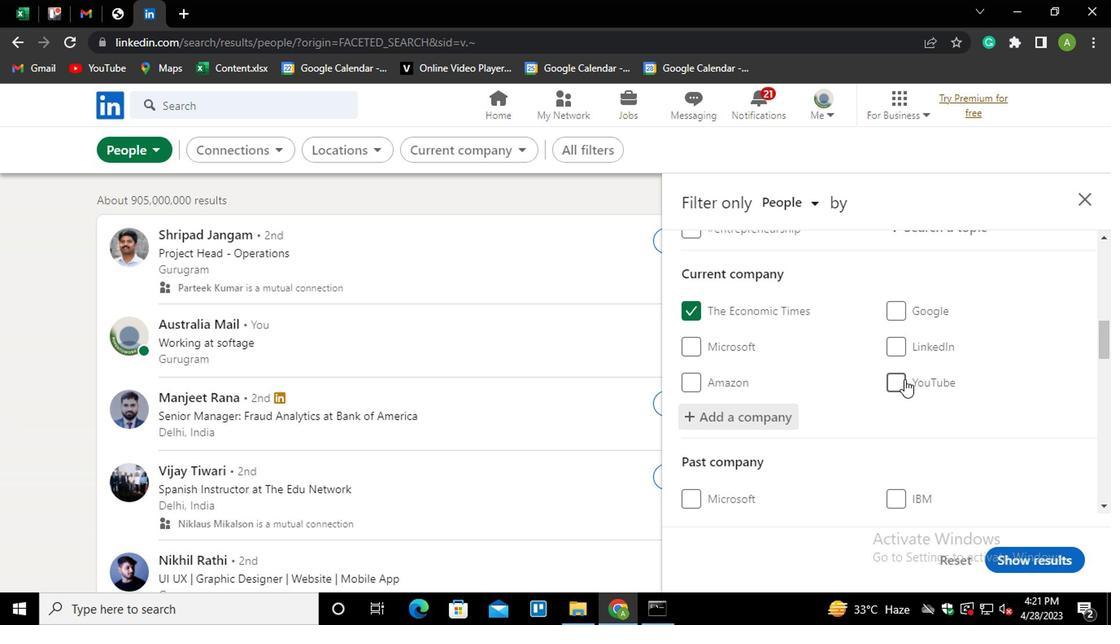 
Action: Mouse scrolled (902, 379) with delta (0, -1)
Screenshot: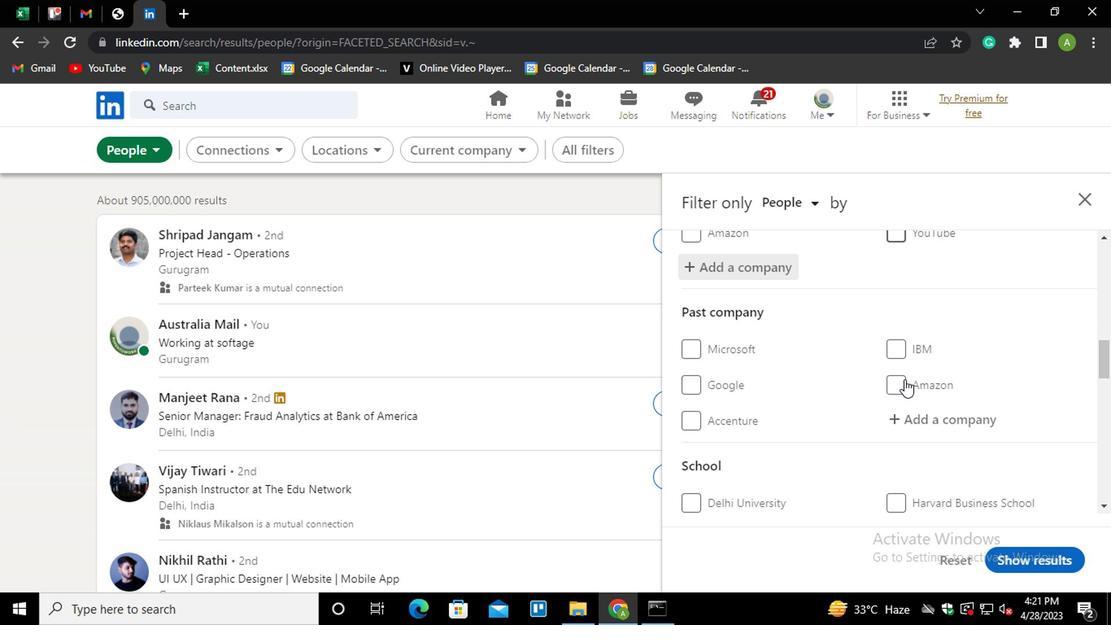 
Action: Mouse scrolled (902, 379) with delta (0, -1)
Screenshot: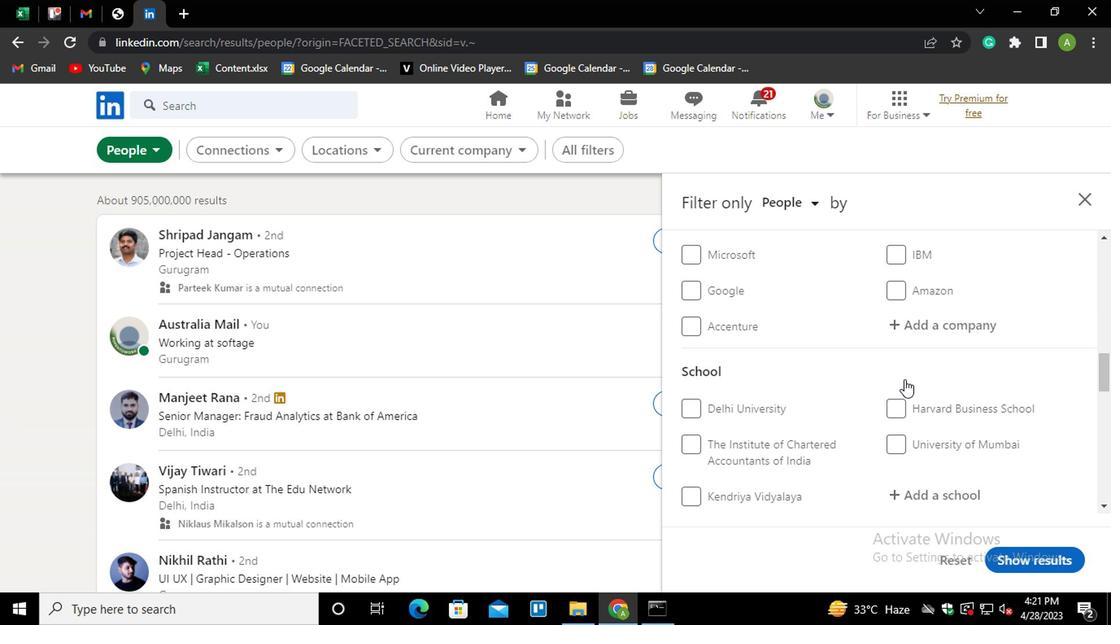 
Action: Mouse scrolled (902, 379) with delta (0, -1)
Screenshot: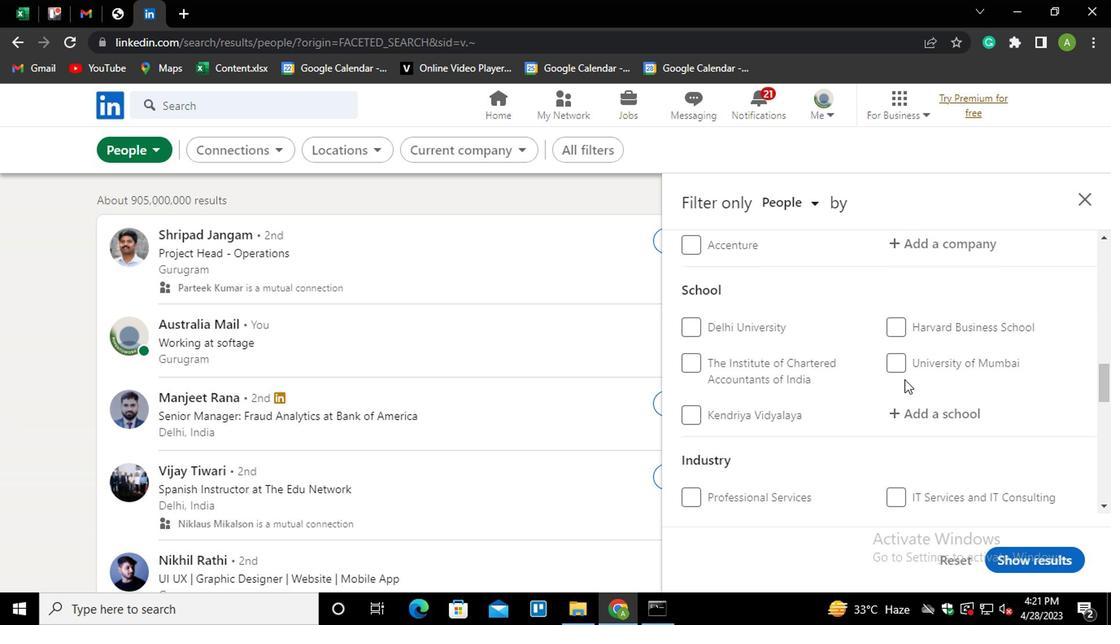 
Action: Mouse scrolled (902, 379) with delta (0, -1)
Screenshot: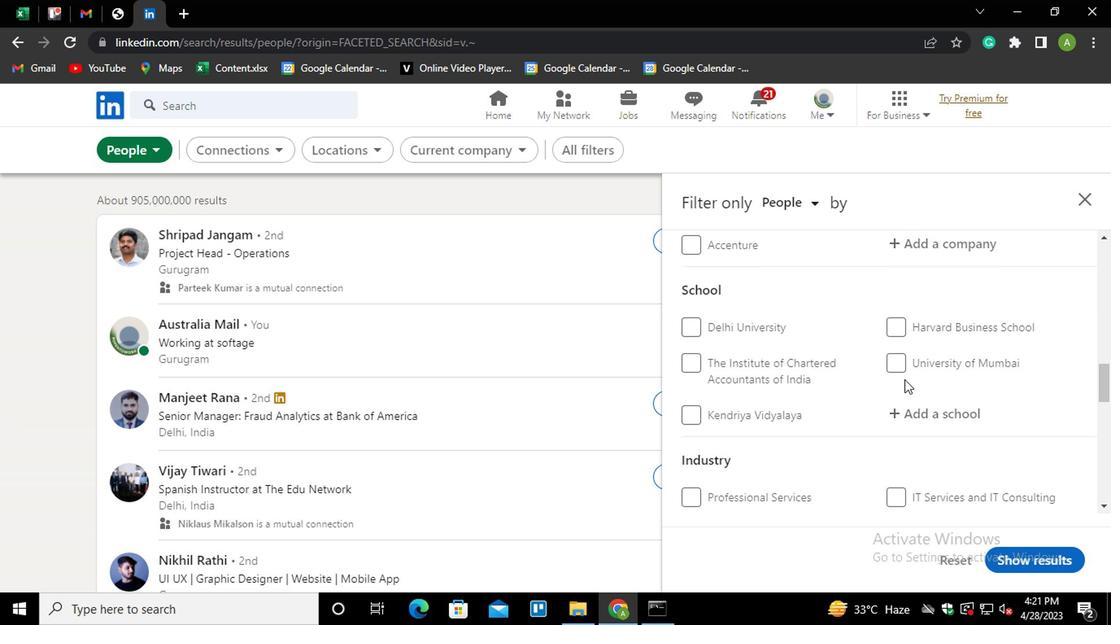 
Action: Mouse moved to (914, 252)
Screenshot: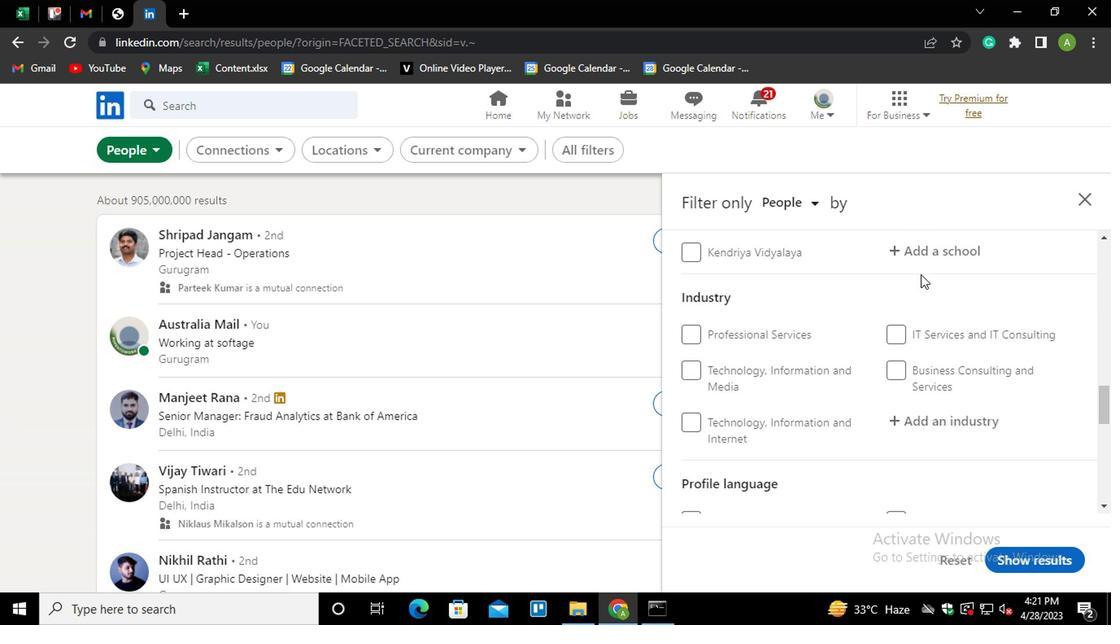 
Action: Mouse pressed left at (914, 252)
Screenshot: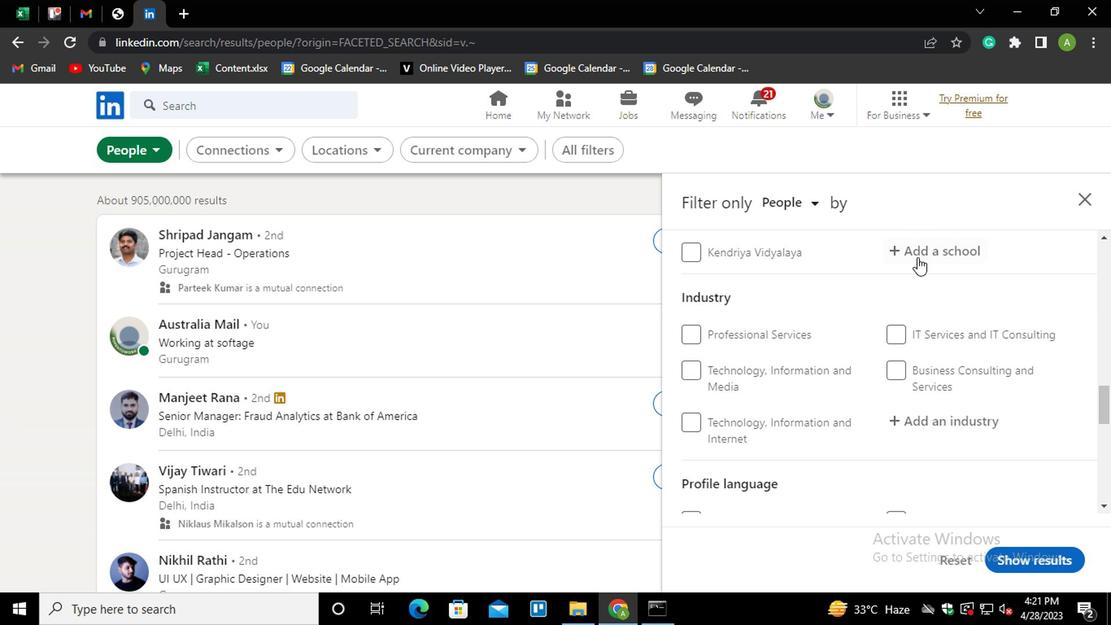 
Action: Key pressed <Key.shift>SYMBIOSIS<Key.down><Key.down><Key.down><Key.down><Key.down><Key.down><Key.down><Key.down><Key.down><Key.up><Key.enter>
Screenshot: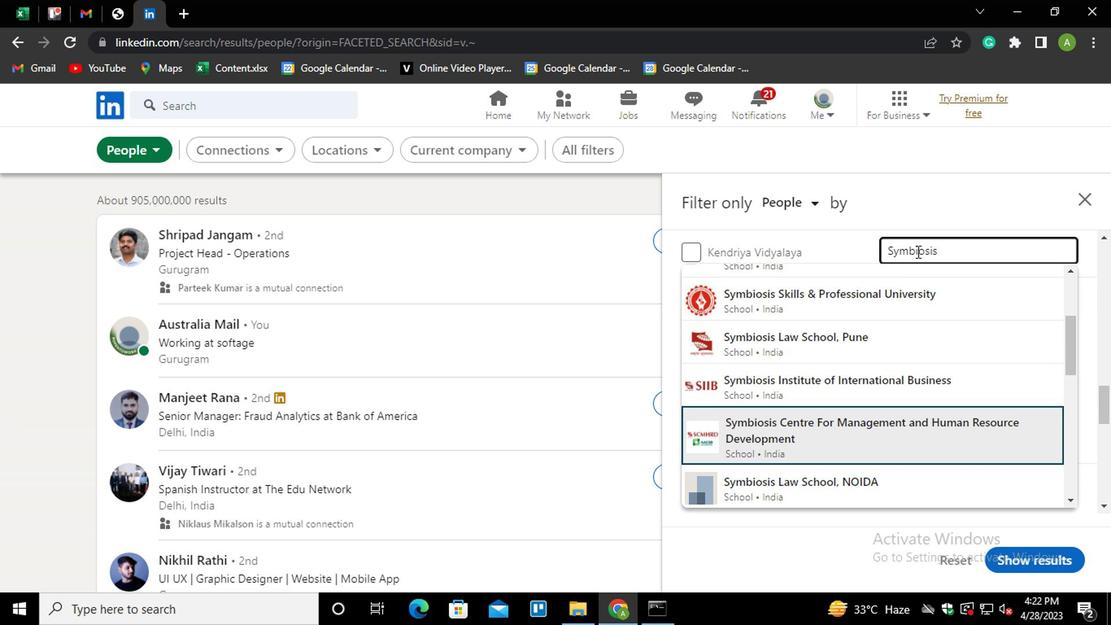 
Action: Mouse moved to (945, 315)
Screenshot: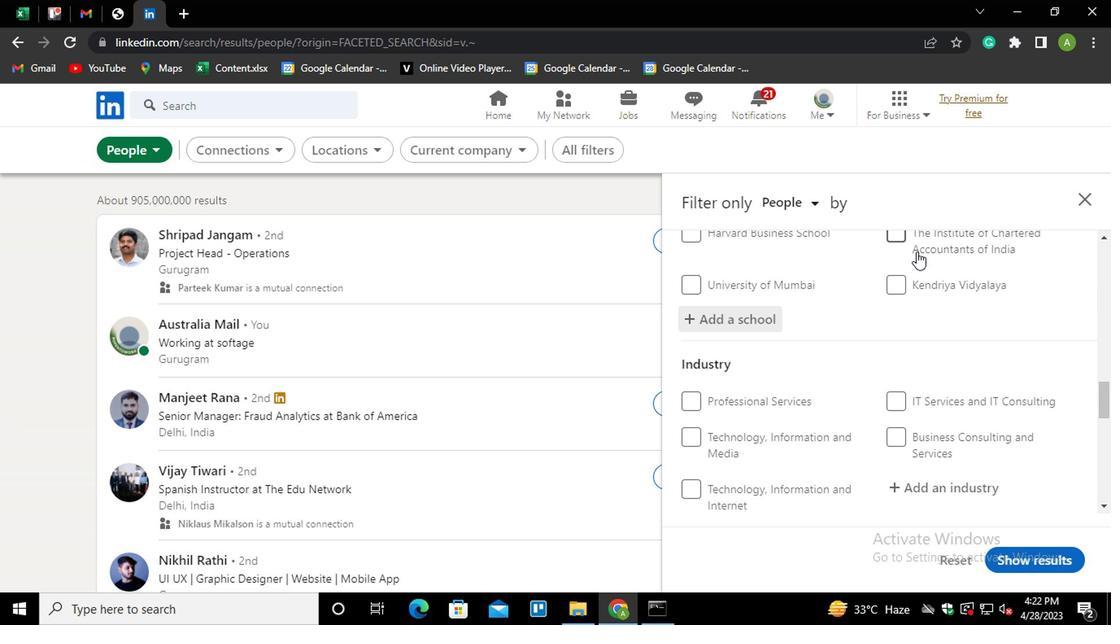 
Action: Mouse scrolled (945, 314) with delta (0, -1)
Screenshot: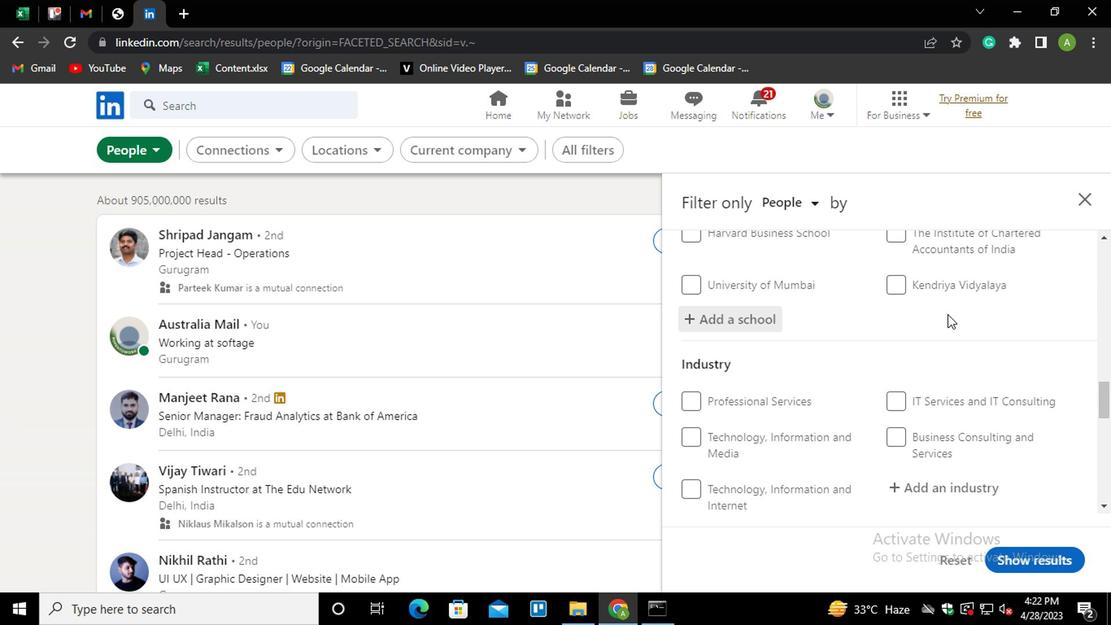 
Action: Mouse scrolled (945, 314) with delta (0, -1)
Screenshot: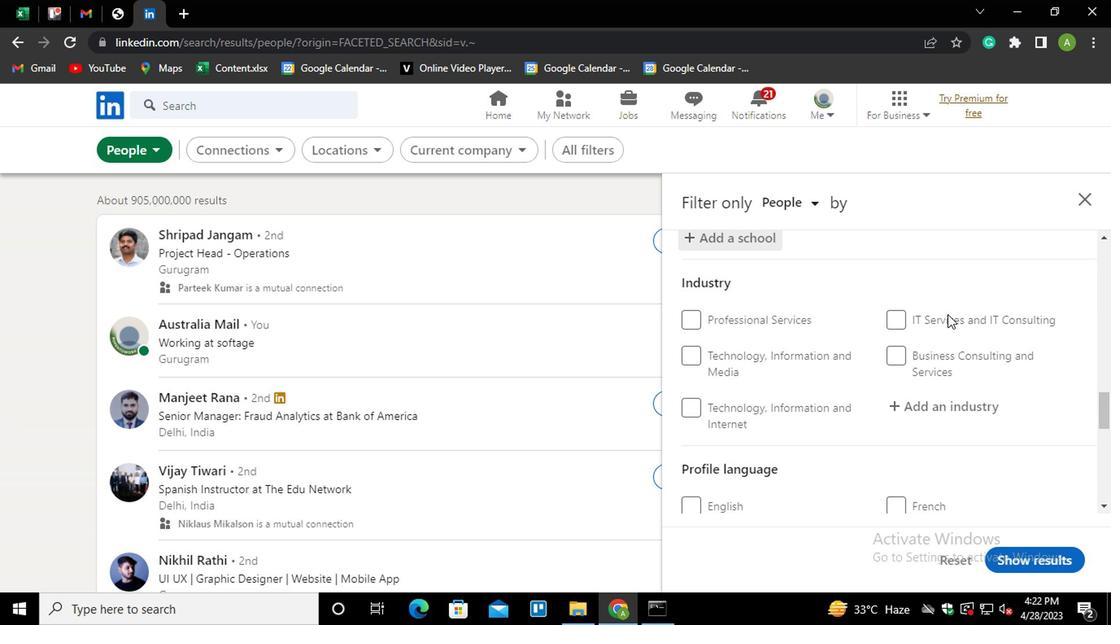 
Action: Mouse moved to (924, 326)
Screenshot: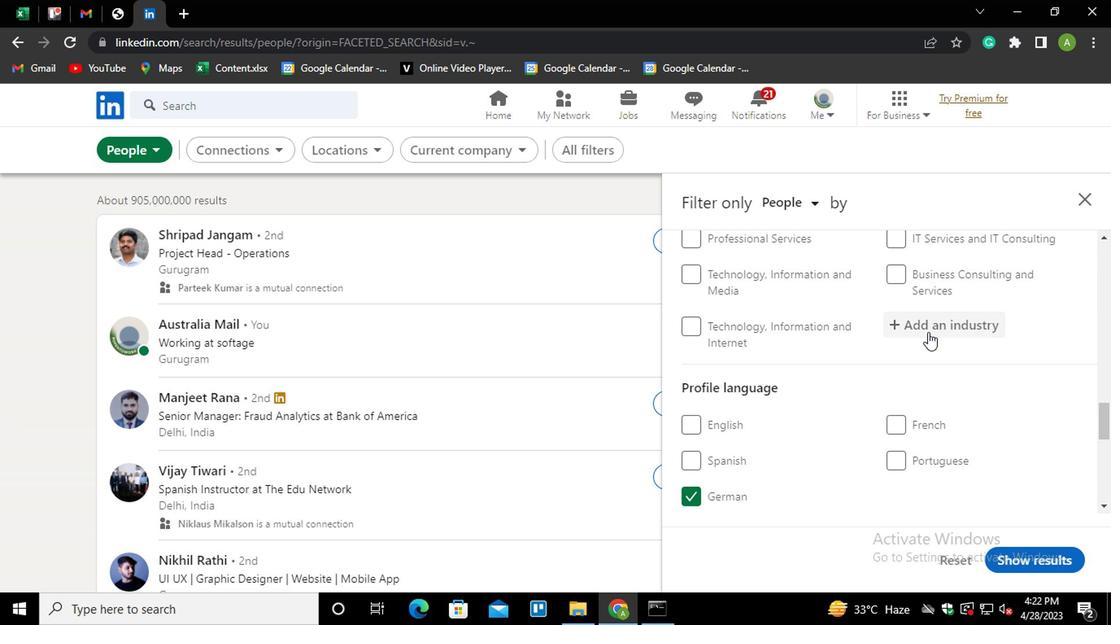 
Action: Mouse pressed left at (924, 326)
Screenshot: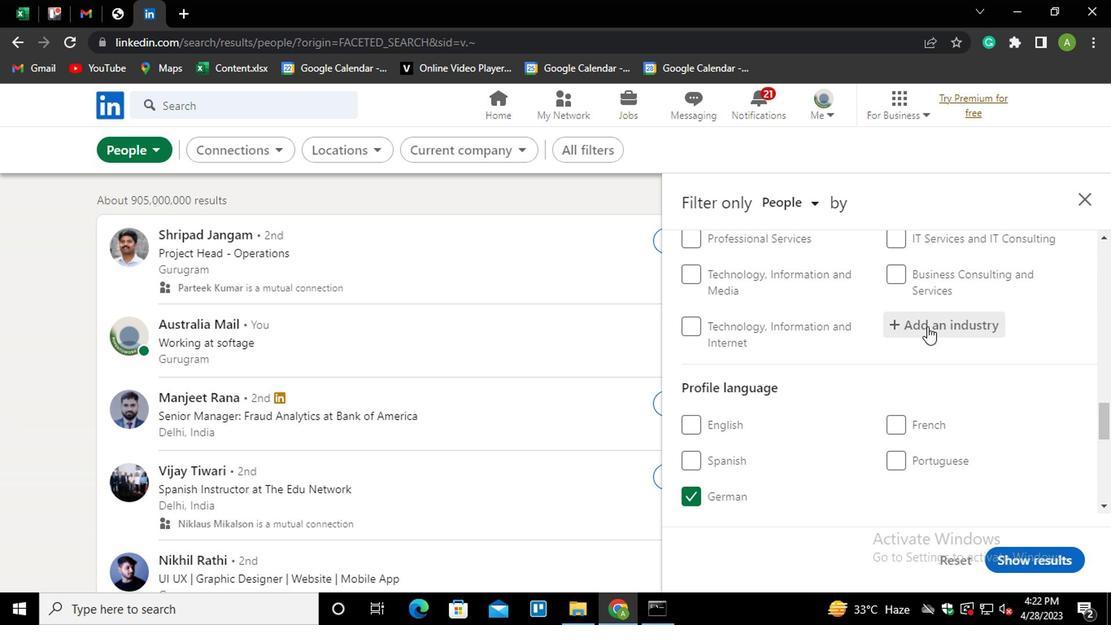 
Action: Key pressed <Key.shift>RETAJIL<Key.space><Key.backspace><Key.backspace><Key.backspace><Key.backspace>IL<Key.space><Key.shift><Key.shift><Key.shift><Key.shift><Key.shift><Key.shift><Key.shift><Key.shift><Key.shift><Key.shift><Key.shift>FU<Key.down><Key.enter>
Screenshot: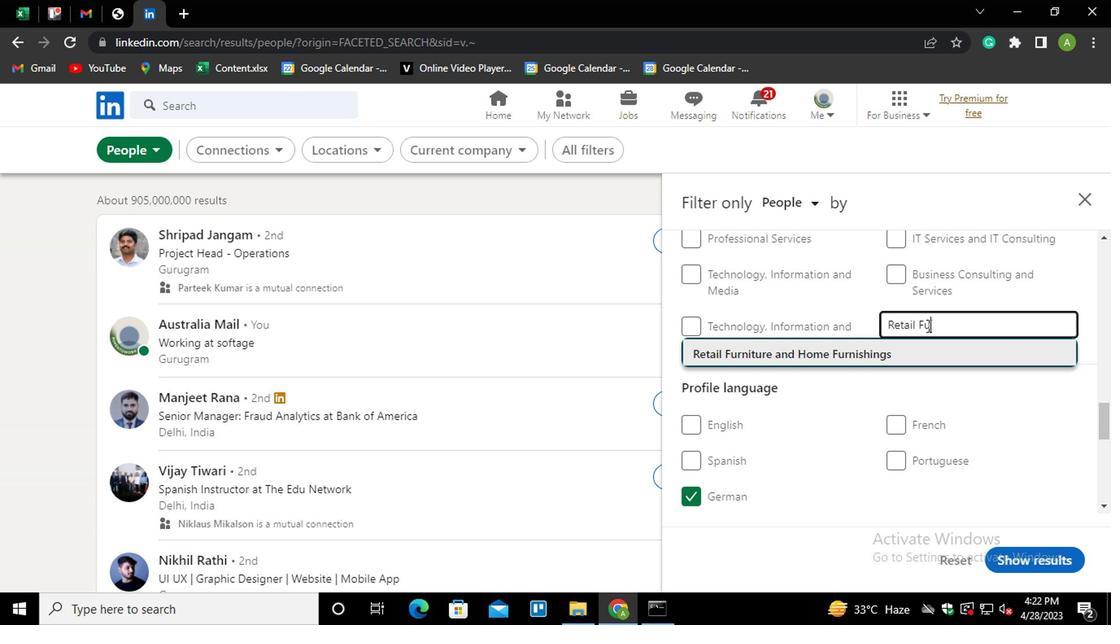 
Action: Mouse scrolled (924, 325) with delta (0, -1)
Screenshot: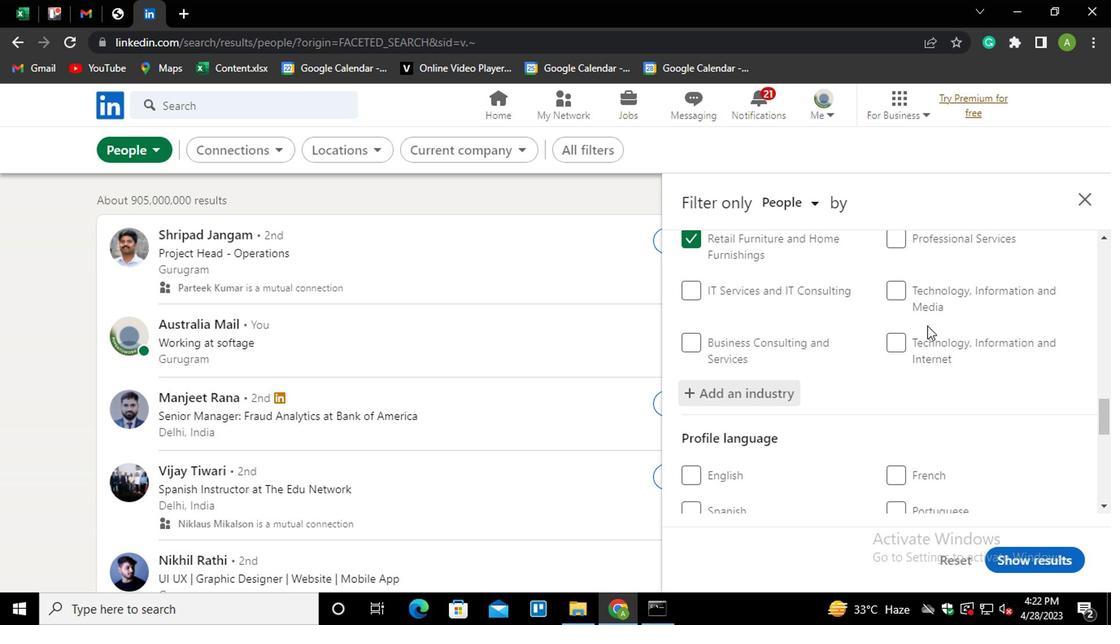 
Action: Mouse scrolled (924, 325) with delta (0, -1)
Screenshot: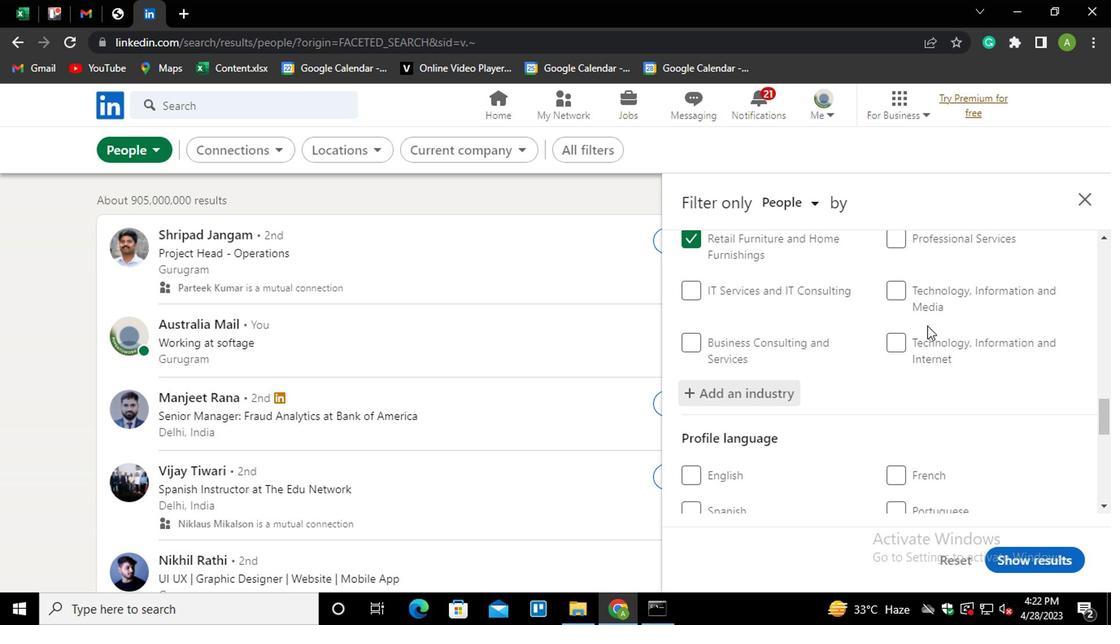 
Action: Mouse scrolled (924, 325) with delta (0, -1)
Screenshot: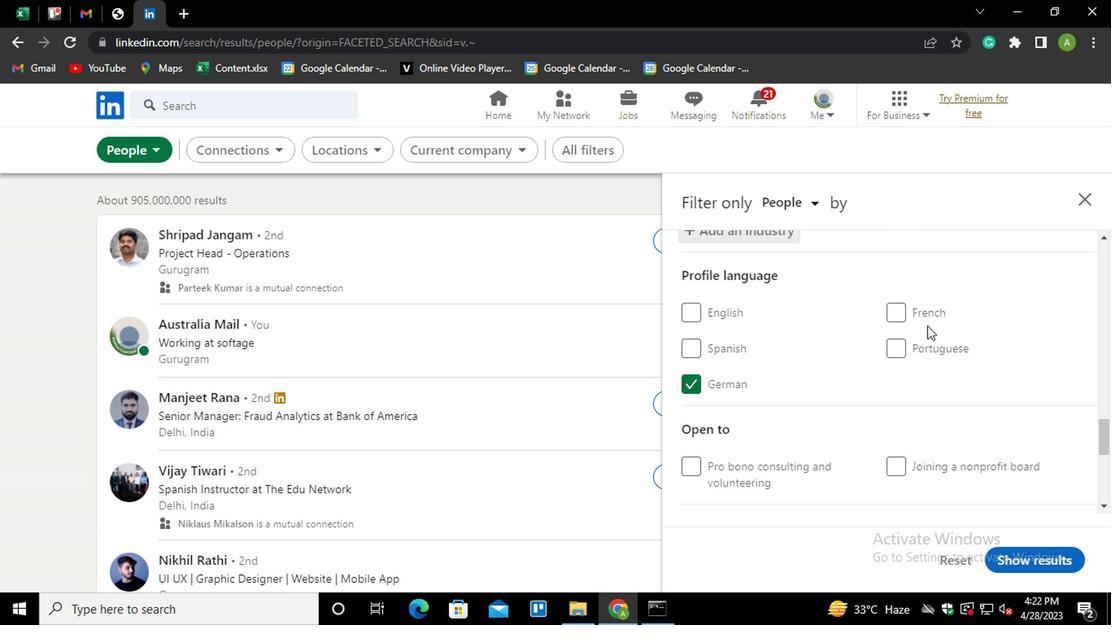
Action: Mouse scrolled (924, 325) with delta (0, -1)
Screenshot: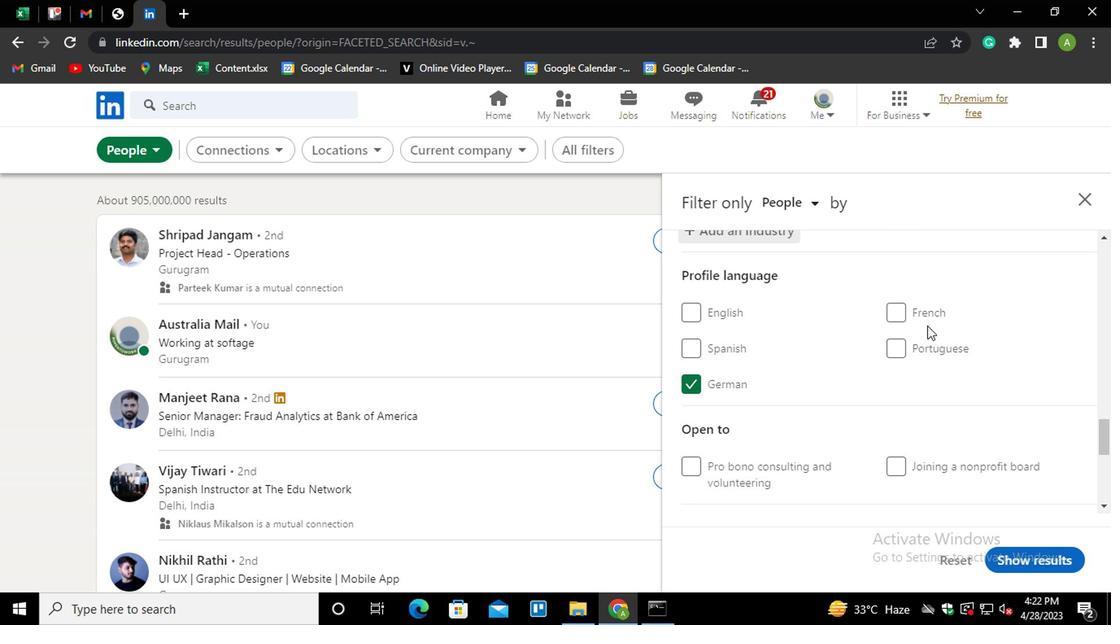 
Action: Mouse scrolled (924, 325) with delta (0, -1)
Screenshot: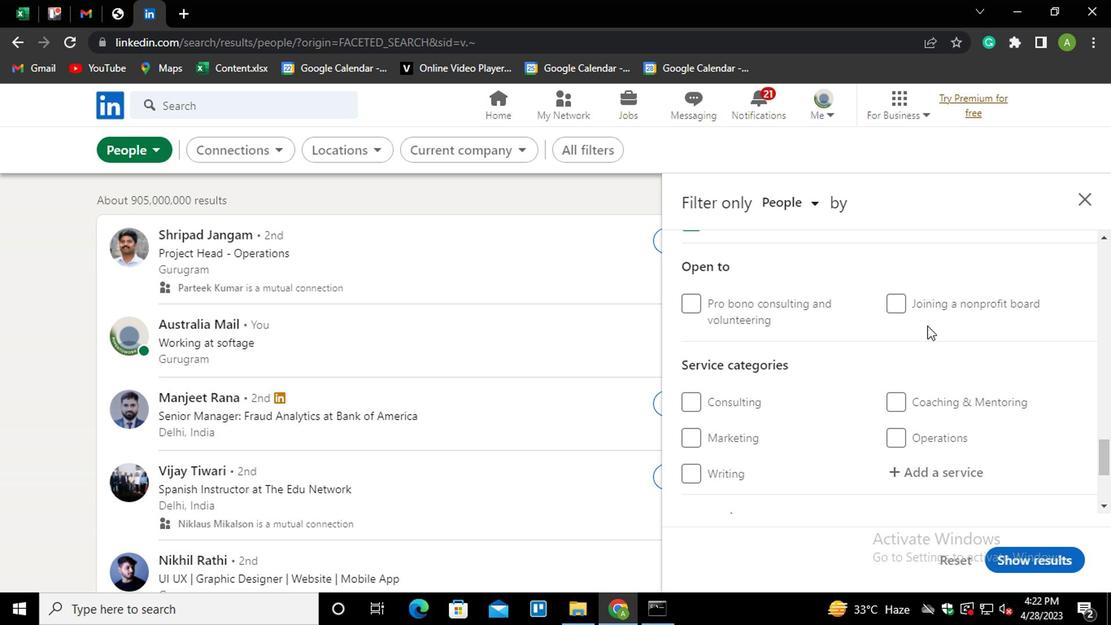 
Action: Mouse moved to (916, 388)
Screenshot: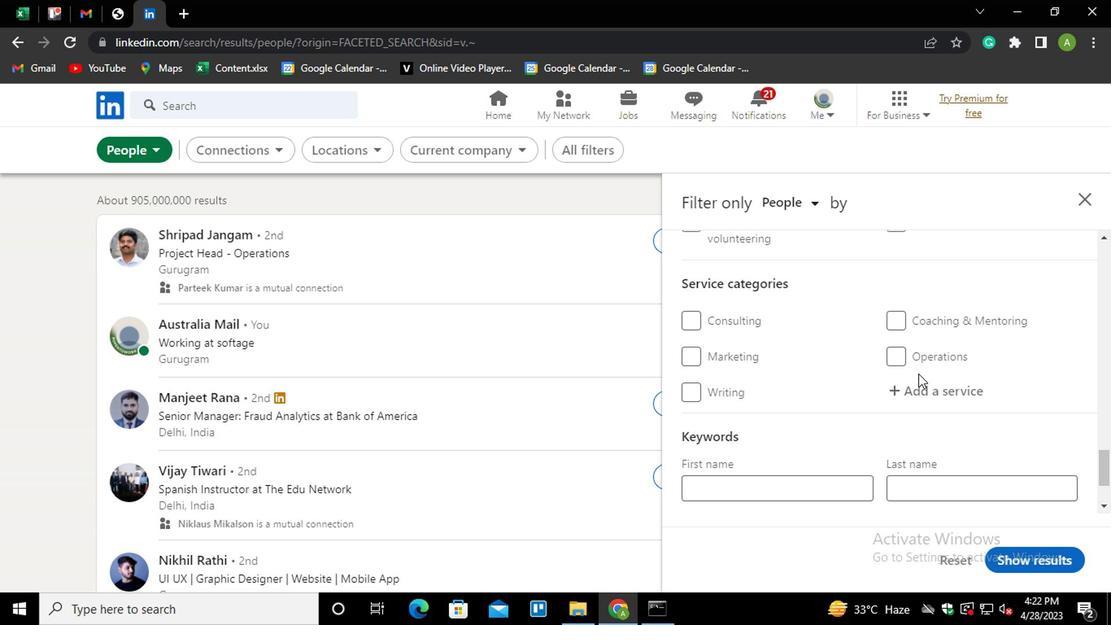 
Action: Mouse pressed left at (916, 388)
Screenshot: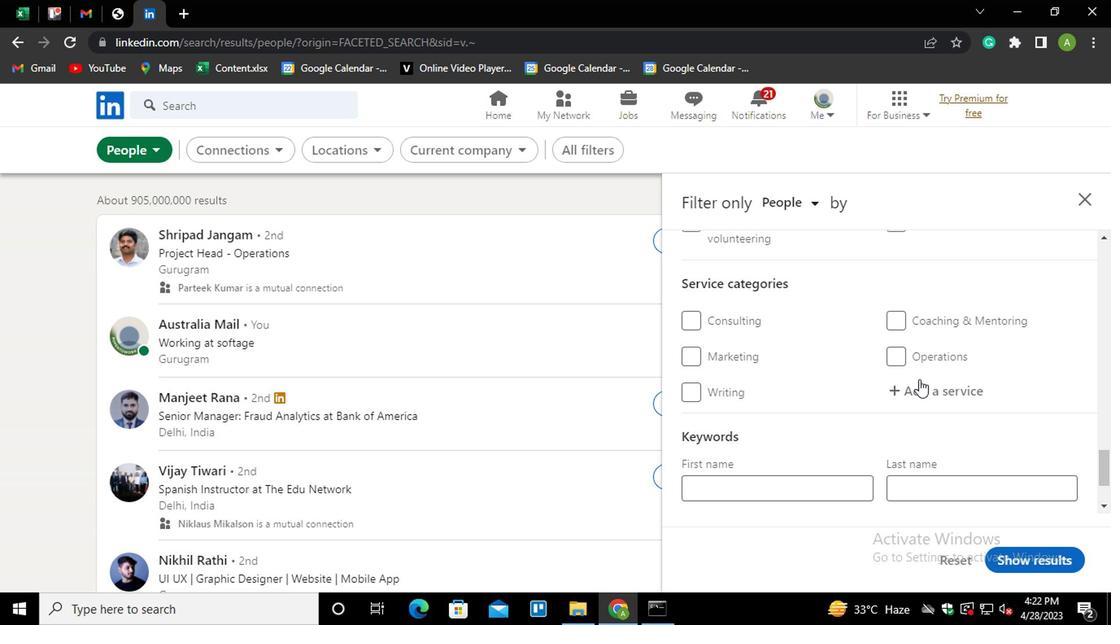 
Action: Mouse moved to (921, 392)
Screenshot: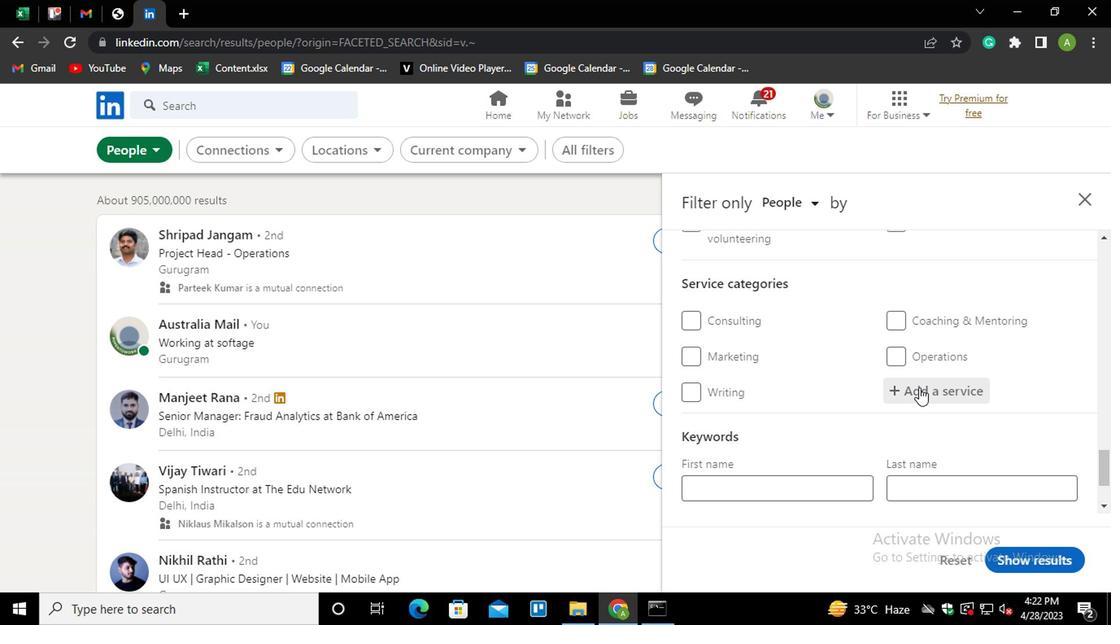 
Action: Mouse pressed left at (921, 392)
Screenshot: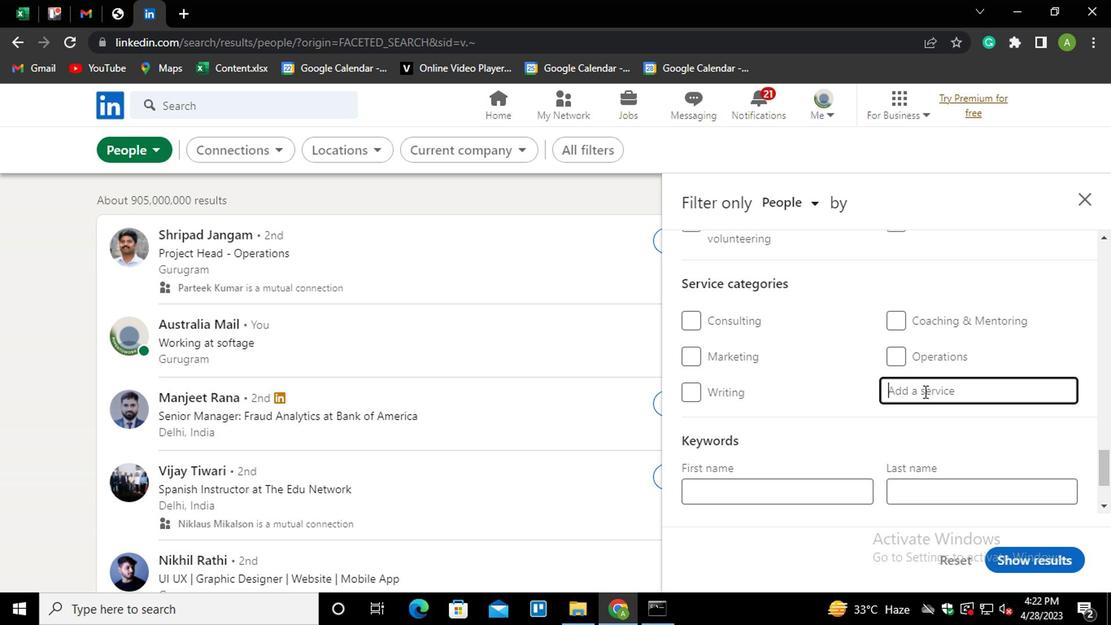 
Action: Key pressed <Key.shift><Key.shift><Key.shift><Key.shift><Key.shift><Key.shift><Key.shift><Key.shift><Key.shift>GRA<Key.down><Key.enter>
Screenshot: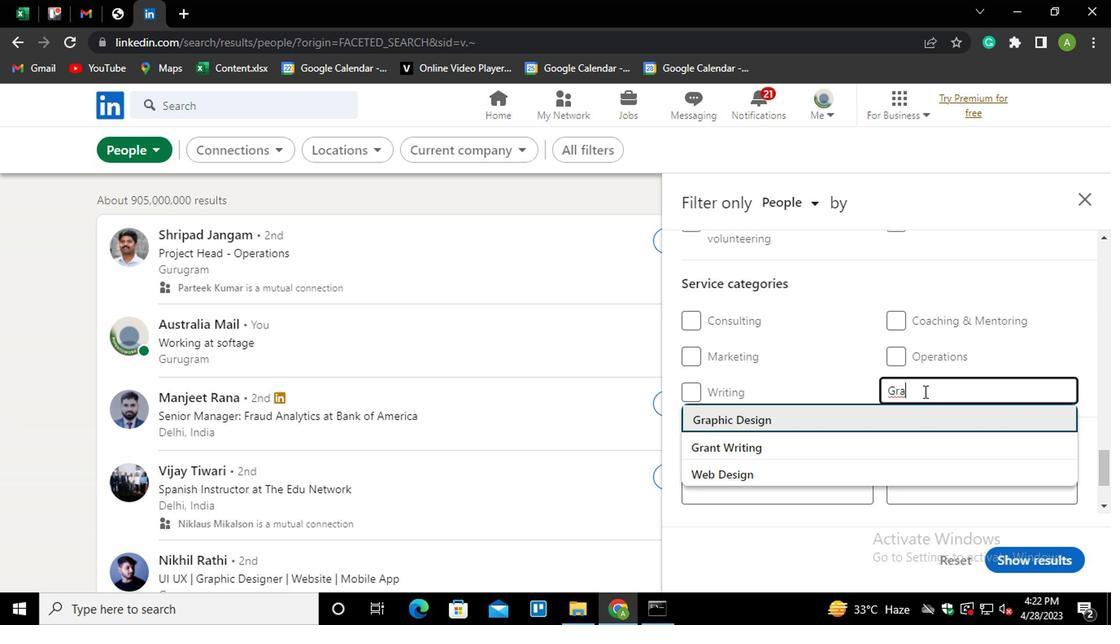 
Action: Mouse moved to (914, 398)
Screenshot: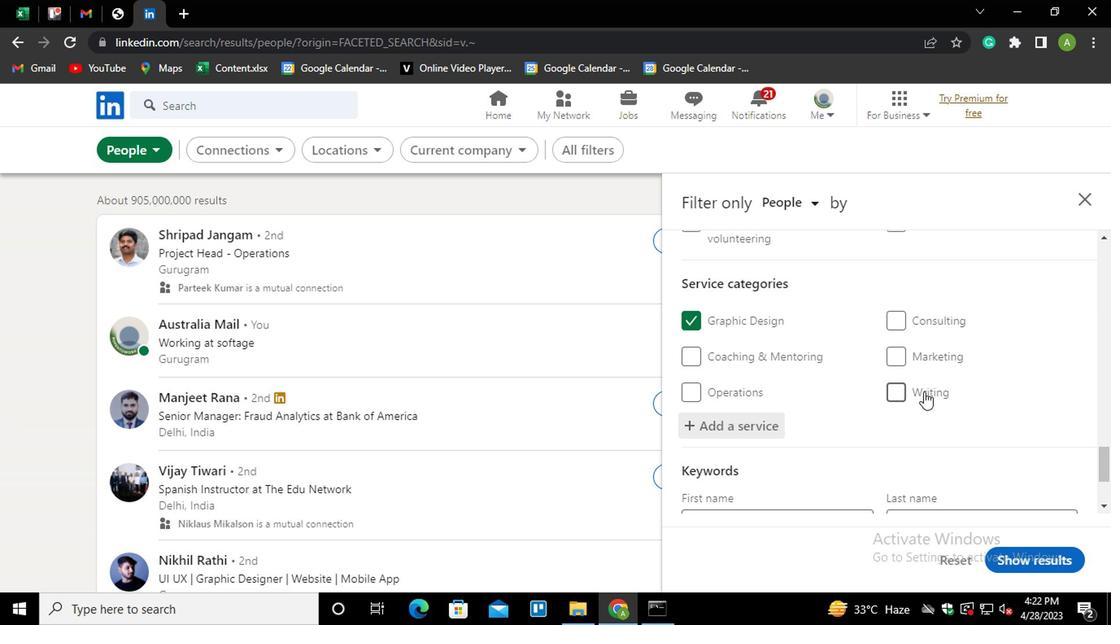 
Action: Mouse scrolled (914, 398) with delta (0, 0)
Screenshot: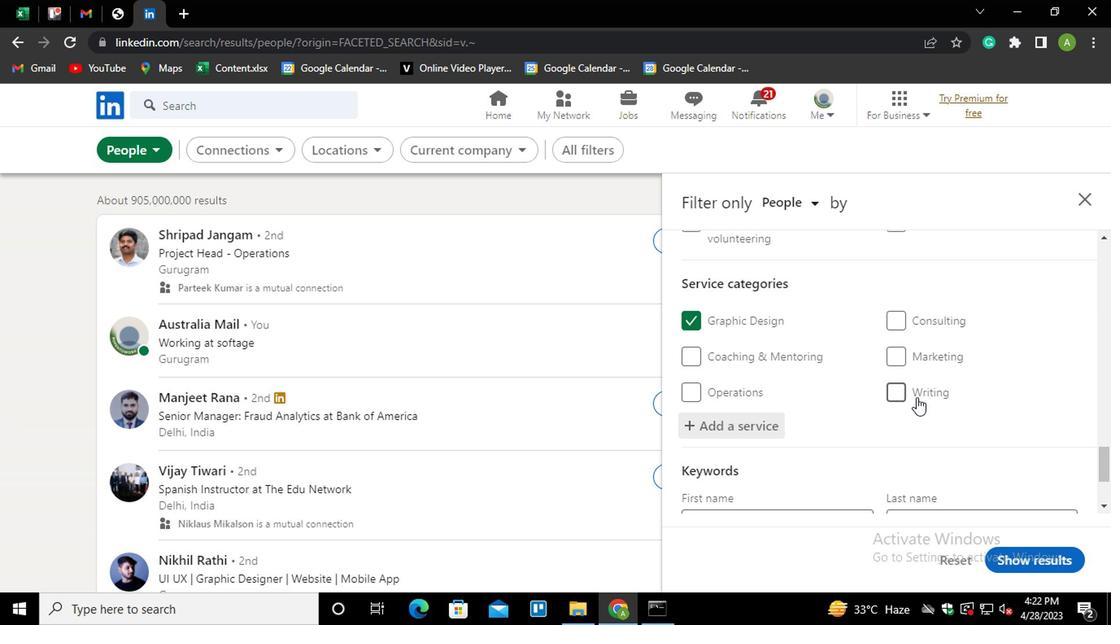 
Action: Mouse scrolled (914, 398) with delta (0, 0)
Screenshot: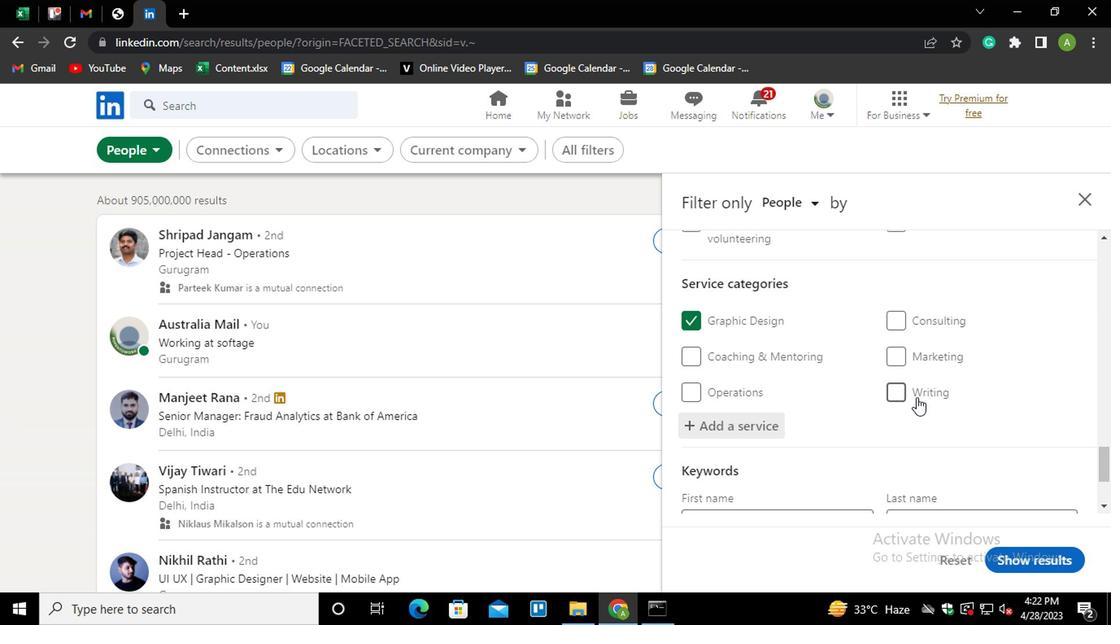
Action: Mouse scrolled (914, 398) with delta (0, 0)
Screenshot: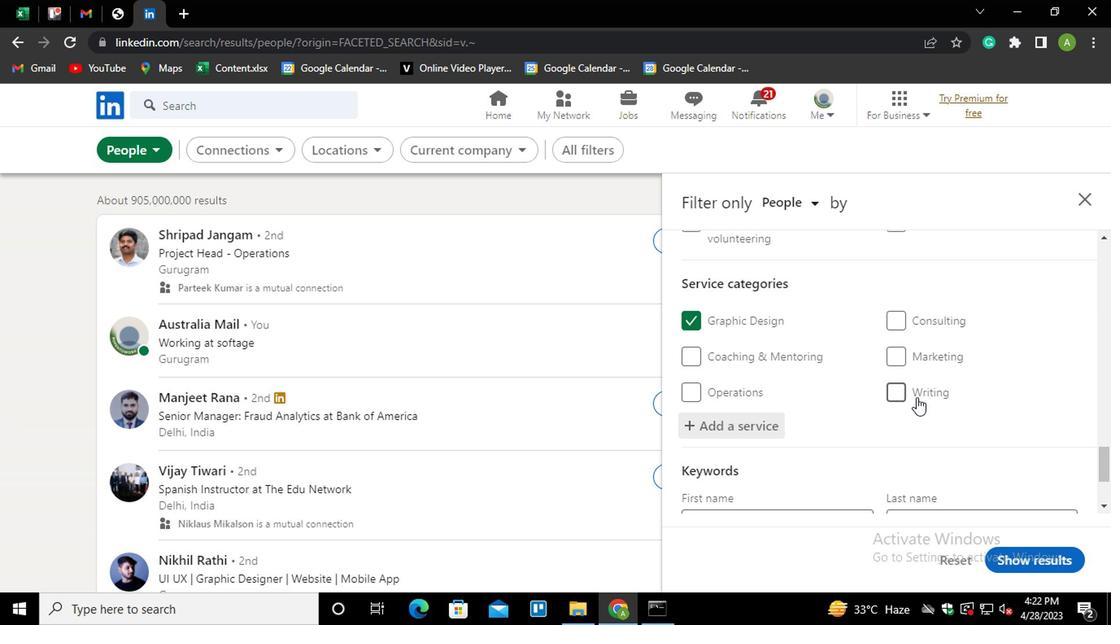 
Action: Mouse scrolled (914, 398) with delta (0, 0)
Screenshot: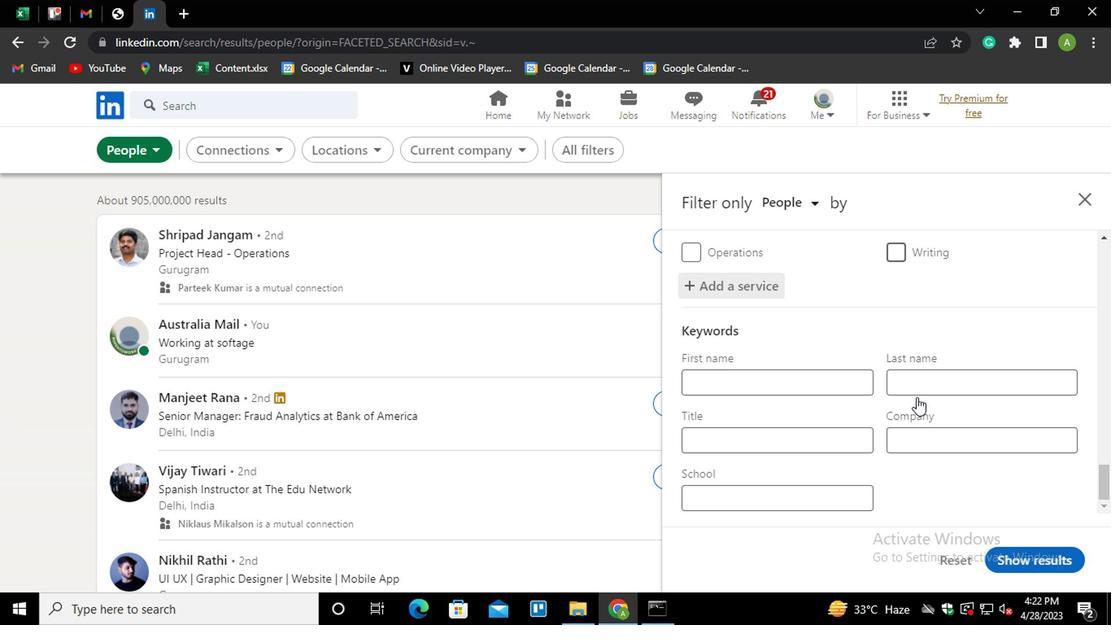 
Action: Mouse scrolled (914, 398) with delta (0, 0)
Screenshot: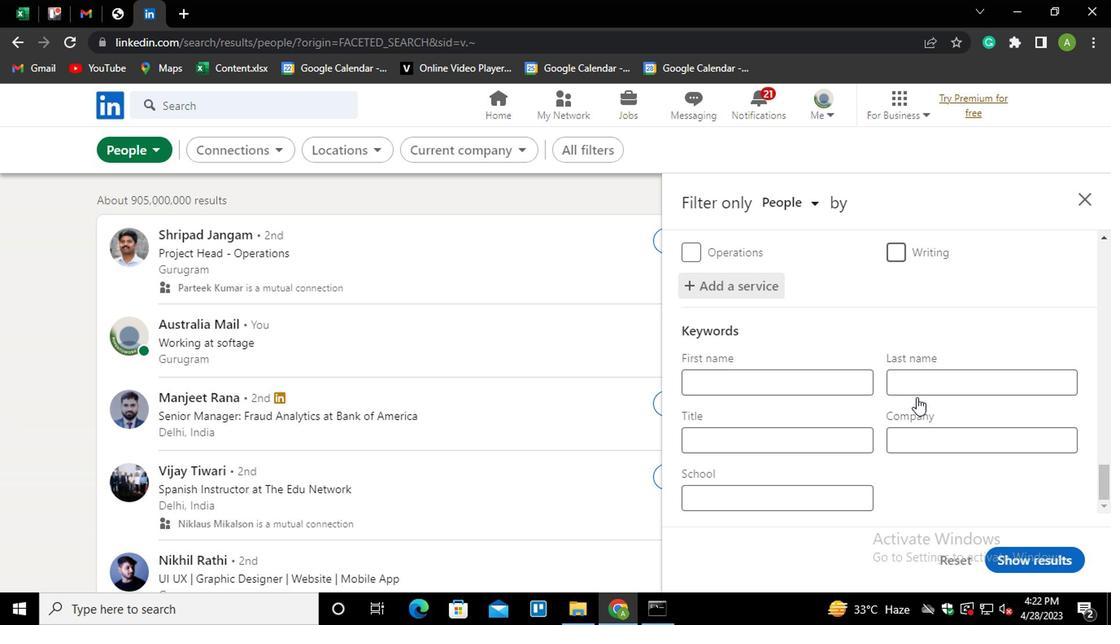 
Action: Mouse moved to (743, 442)
Screenshot: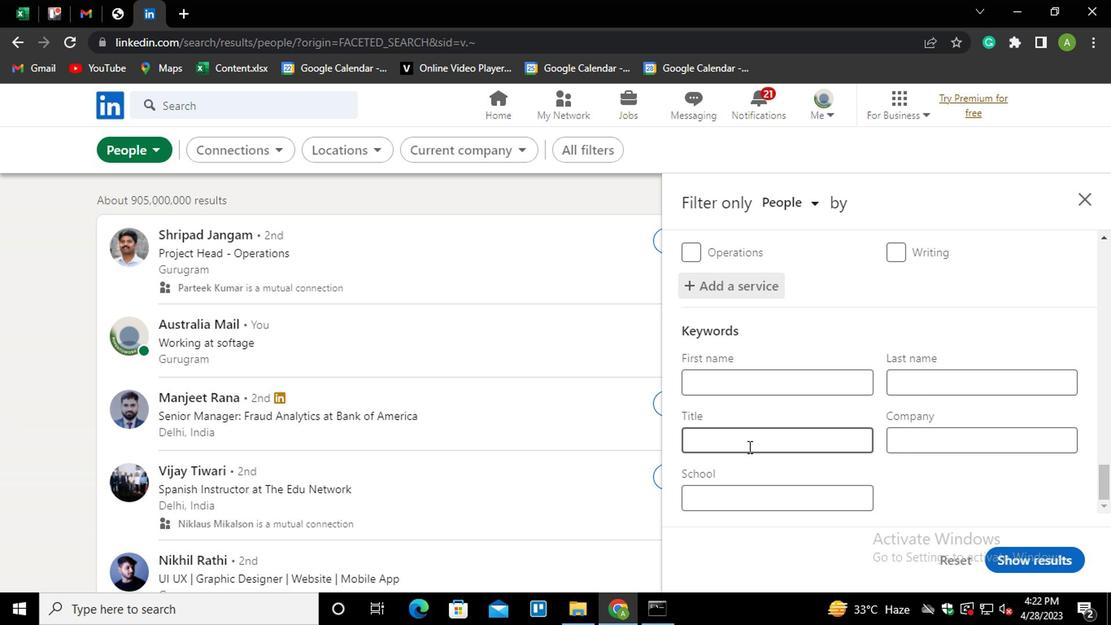 
Action: Mouse pressed left at (743, 442)
Screenshot: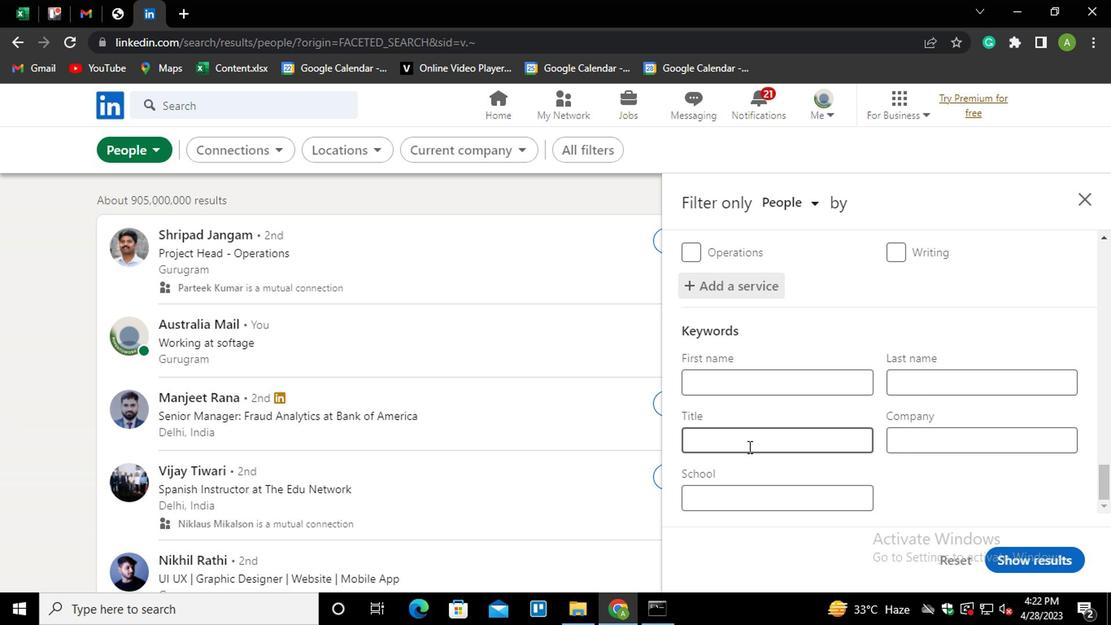 
Action: Key pressed <Key.shift>AD<Key.backspace>SSISTANT<Key.space><Key.shift>PROFESSOR
Screenshot: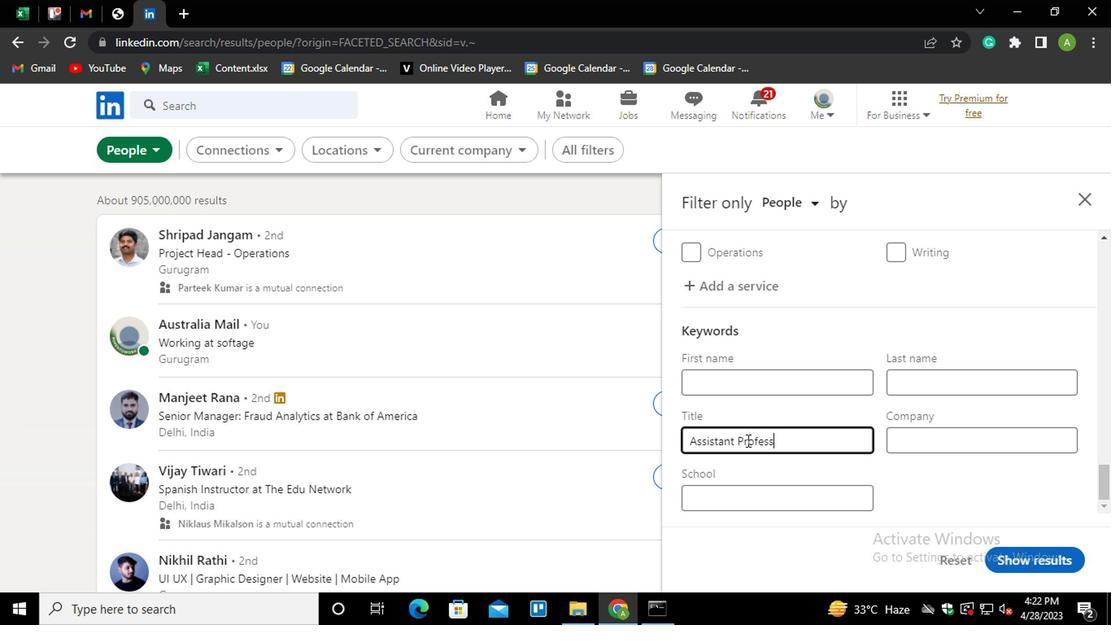 
Action: Mouse moved to (1012, 516)
Screenshot: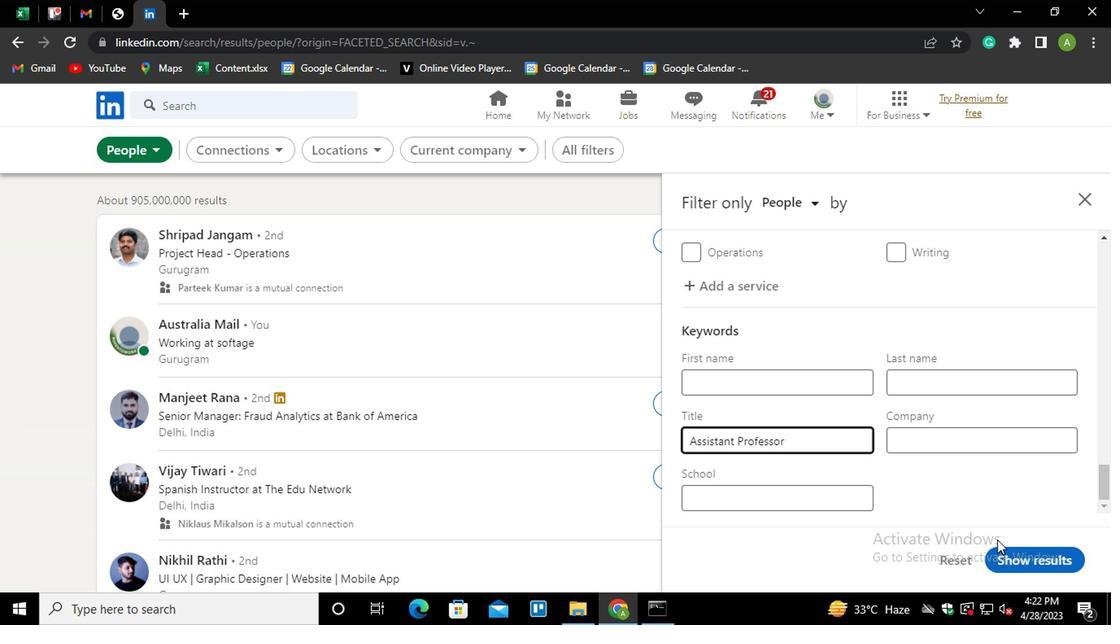
Action: Mouse pressed left at (1012, 516)
Screenshot: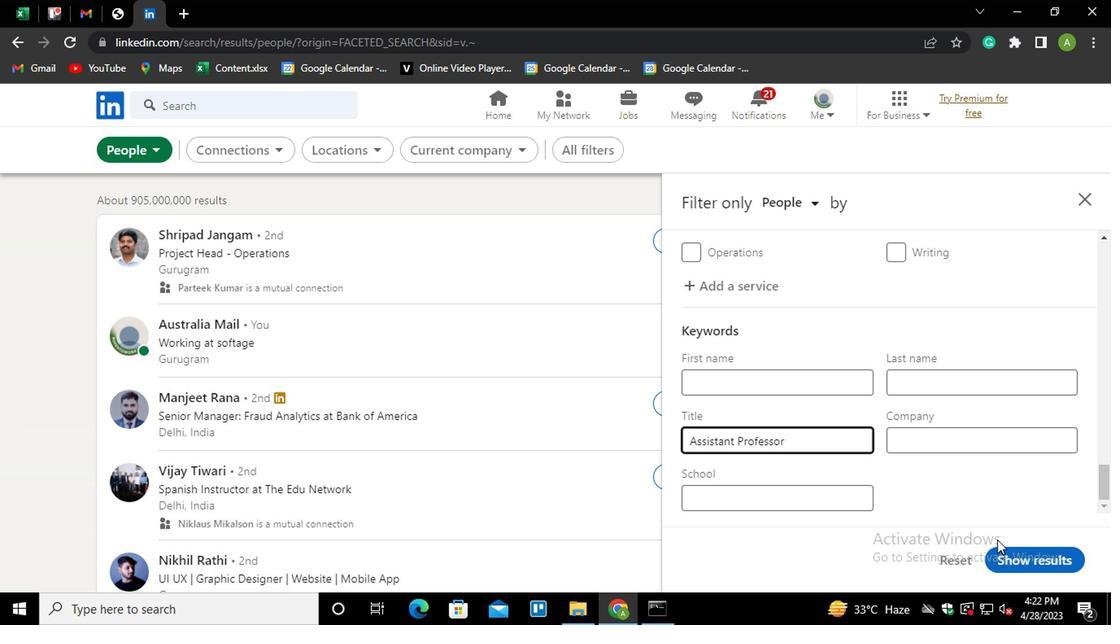 
Action: Mouse moved to (1020, 557)
Screenshot: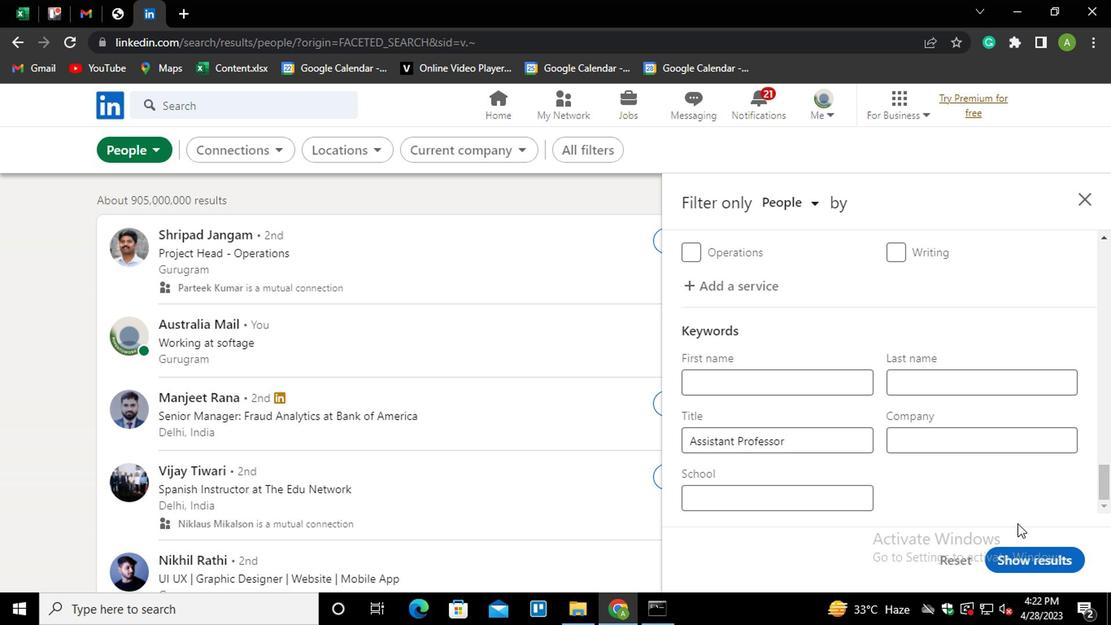 
Action: Mouse pressed left at (1020, 557)
Screenshot: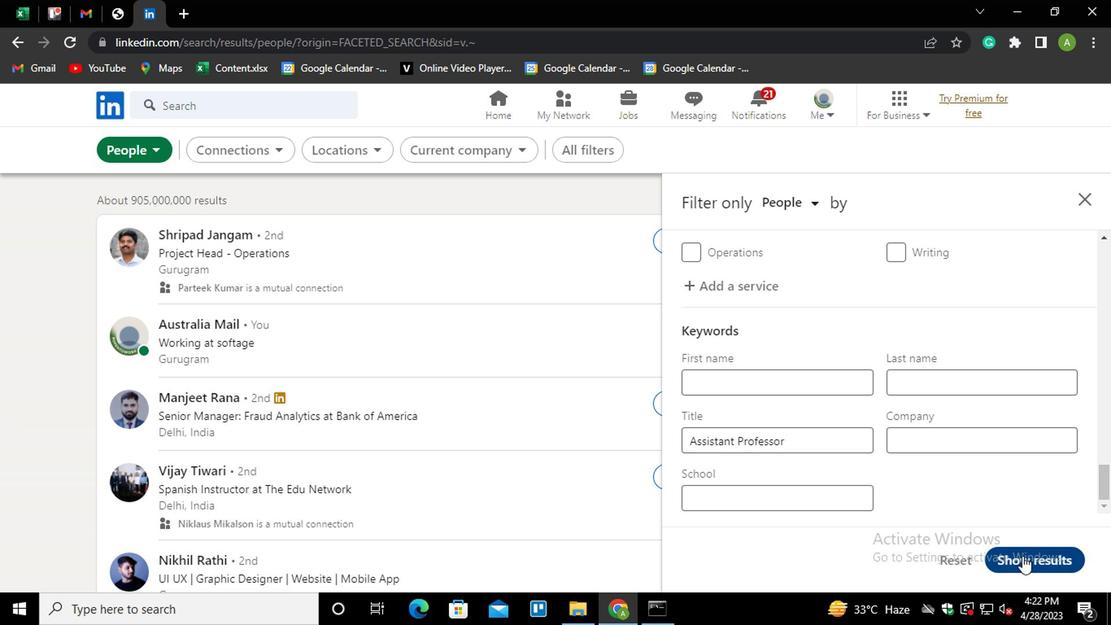 
Action: Mouse moved to (1020, 559)
Screenshot: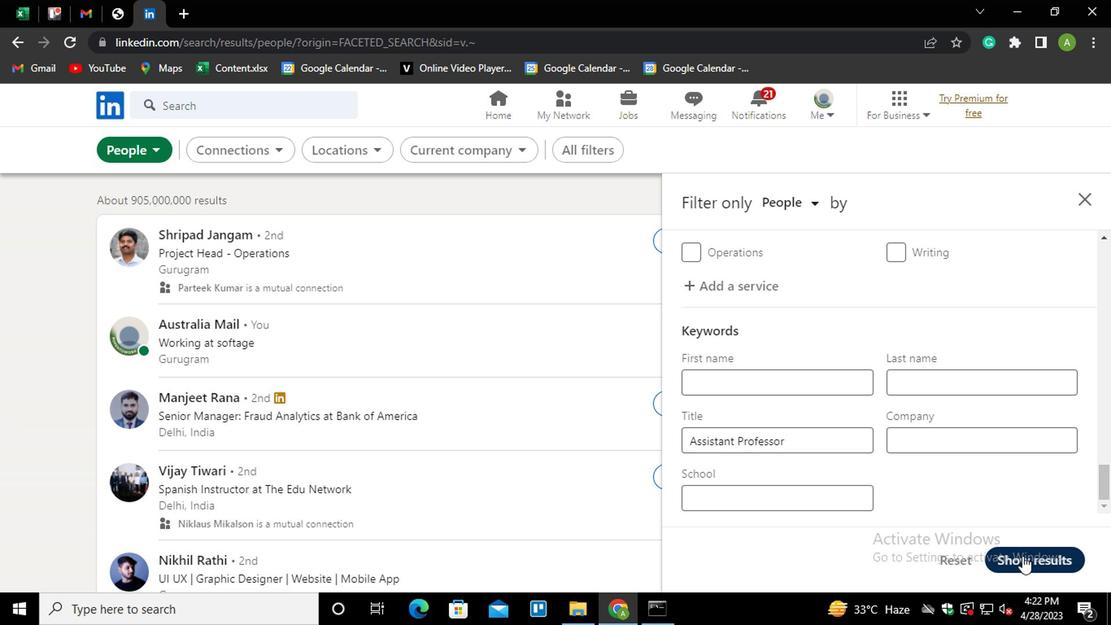 
